 Task: Block off time for holistic content creation, ensuring that every piece is meticulously crafted, aligned with the brand's voice, and optimized for social media scheduling from 10 AM to 1 PM on September 20th.
Action: Mouse moved to (331, 378)
Screenshot: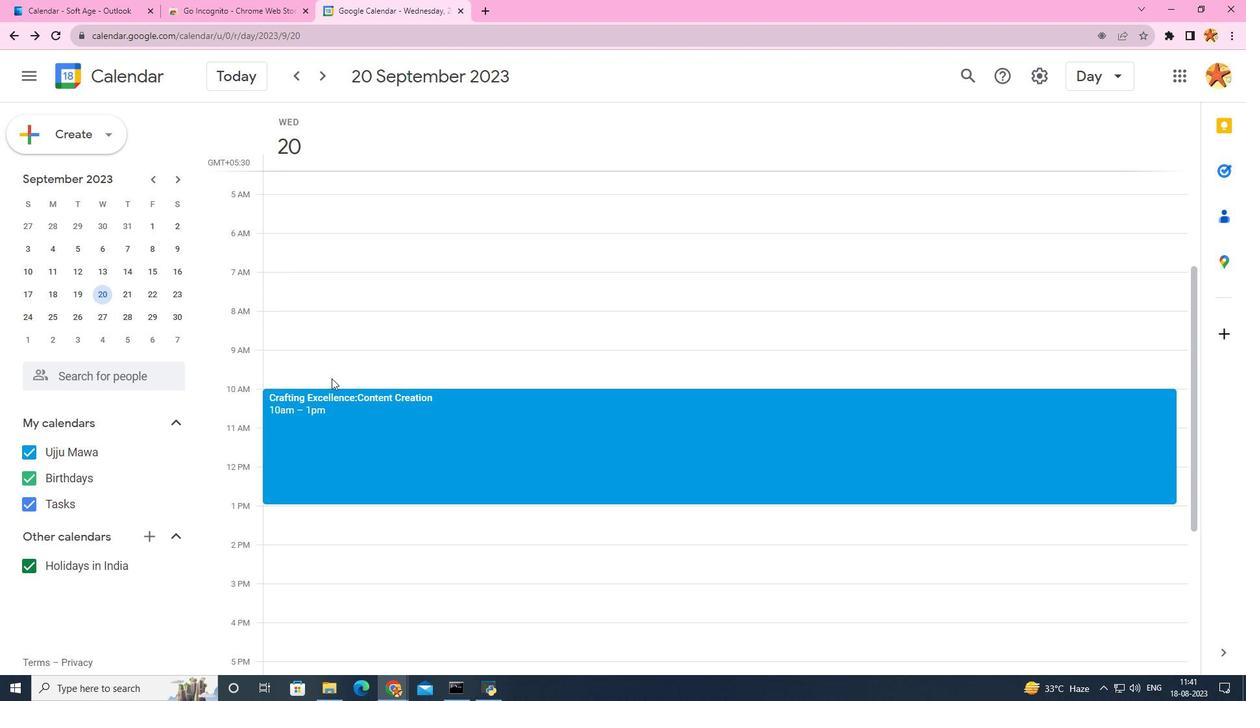 
Action: Mouse pressed left at (331, 378)
Screenshot: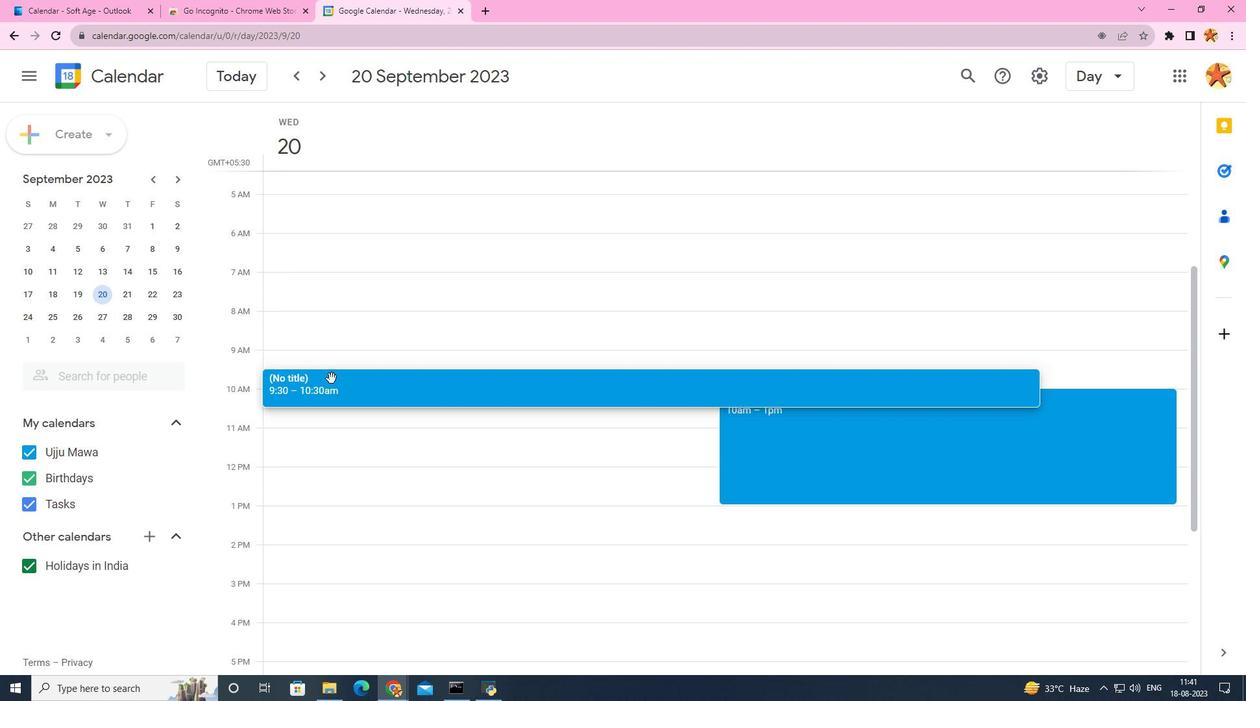 
Action: Mouse moved to (690, 210)
Screenshot: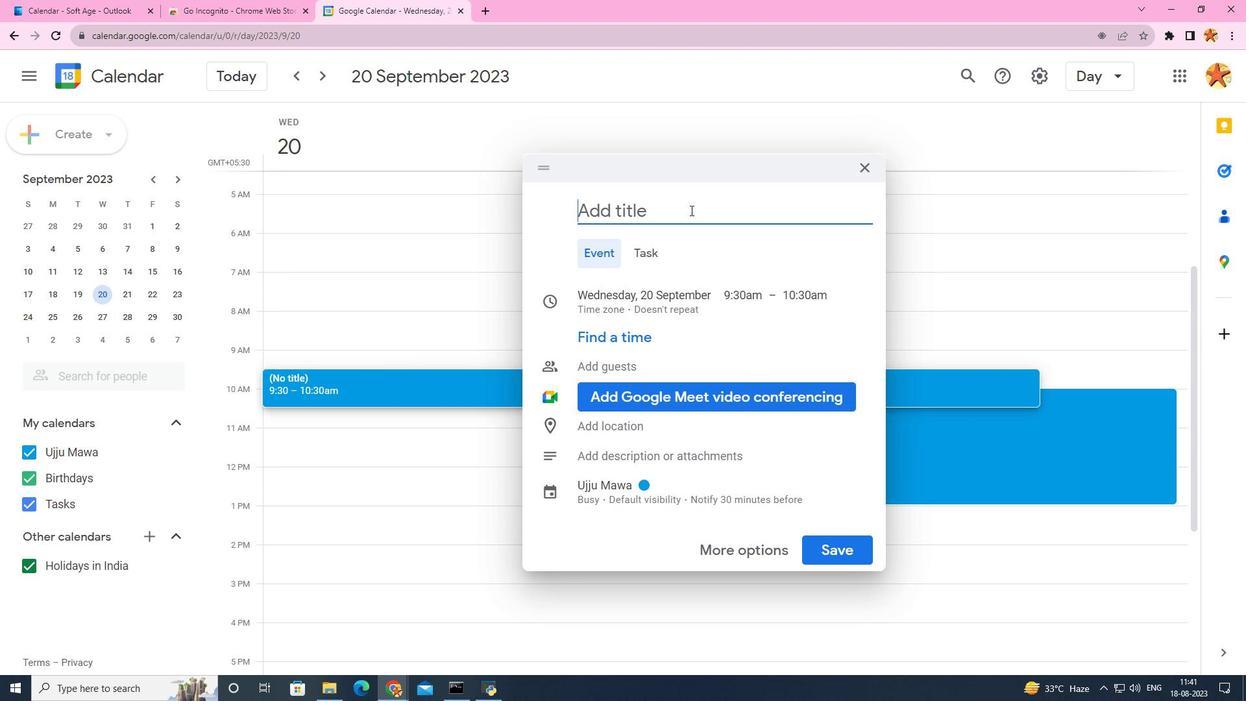 
Action: Key pressed <Key.caps_lock>C<Key.caps_lock>ontent<Key.space><Key.caps_lock>C<Key.caps_lock><Key.caps_lock>R<Key.backspace><Key.caps_lock>reation
Screenshot: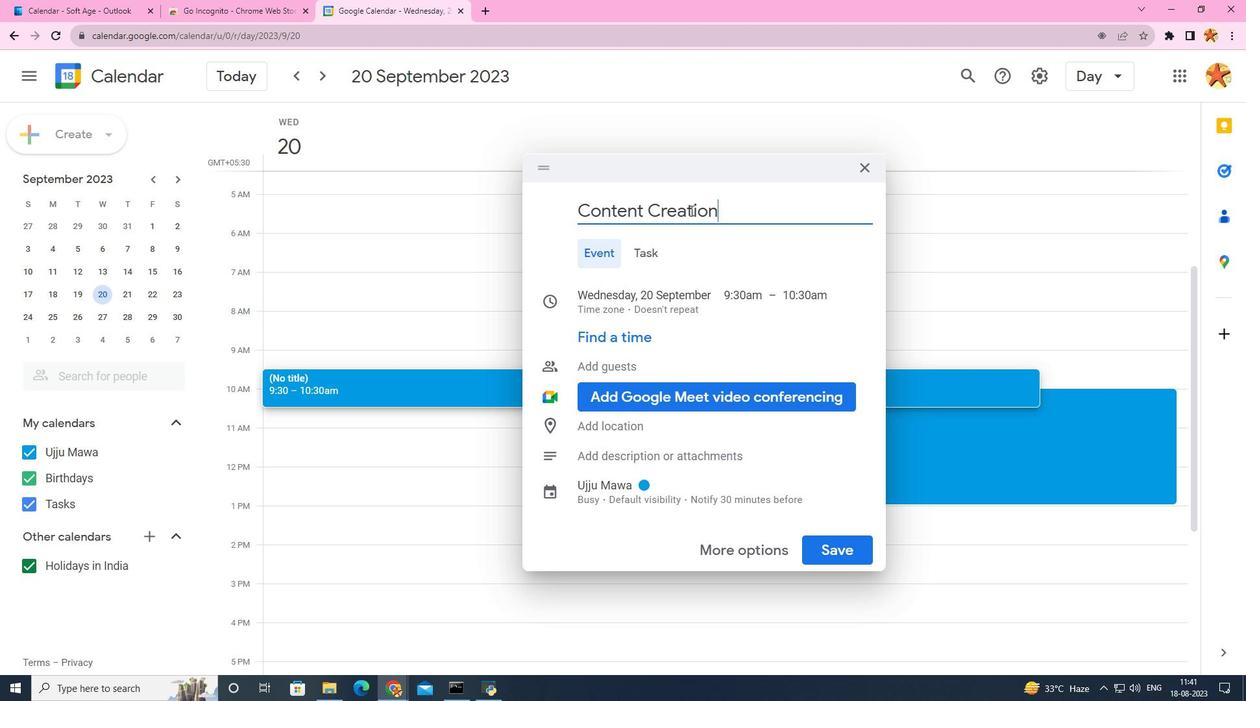 
Action: Mouse moved to (607, 453)
Screenshot: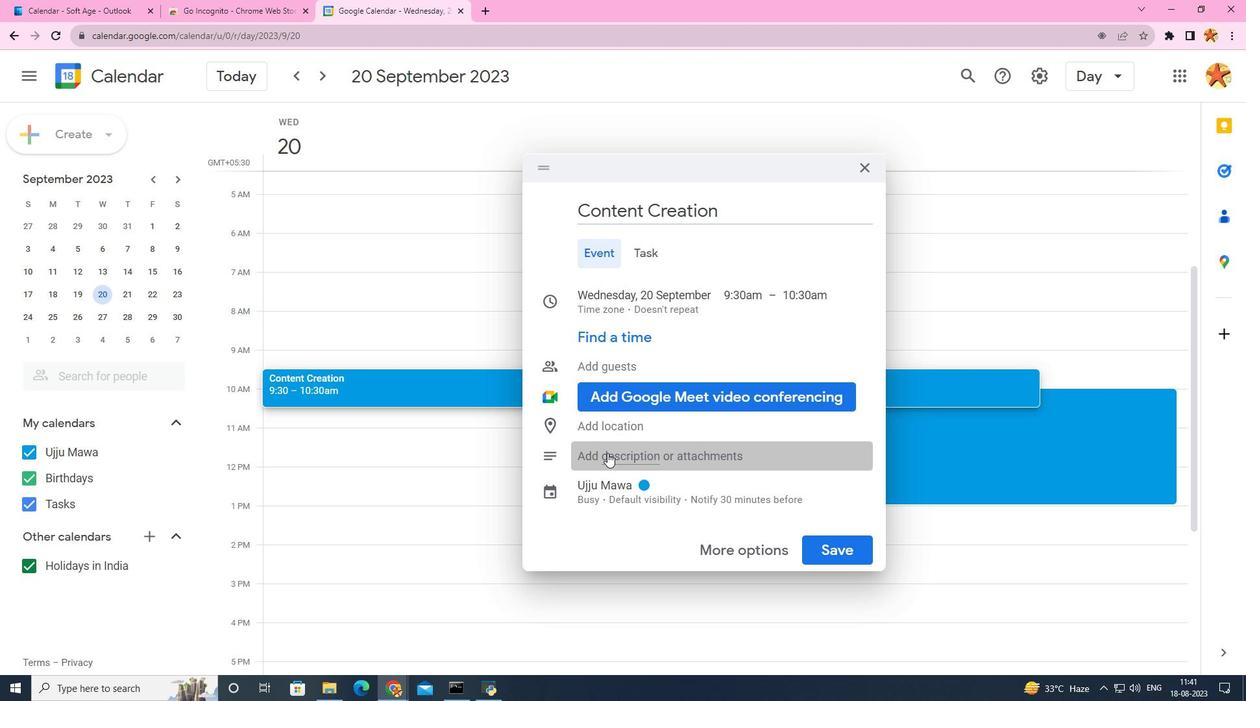 
Action: Mouse pressed left at (607, 453)
Screenshot: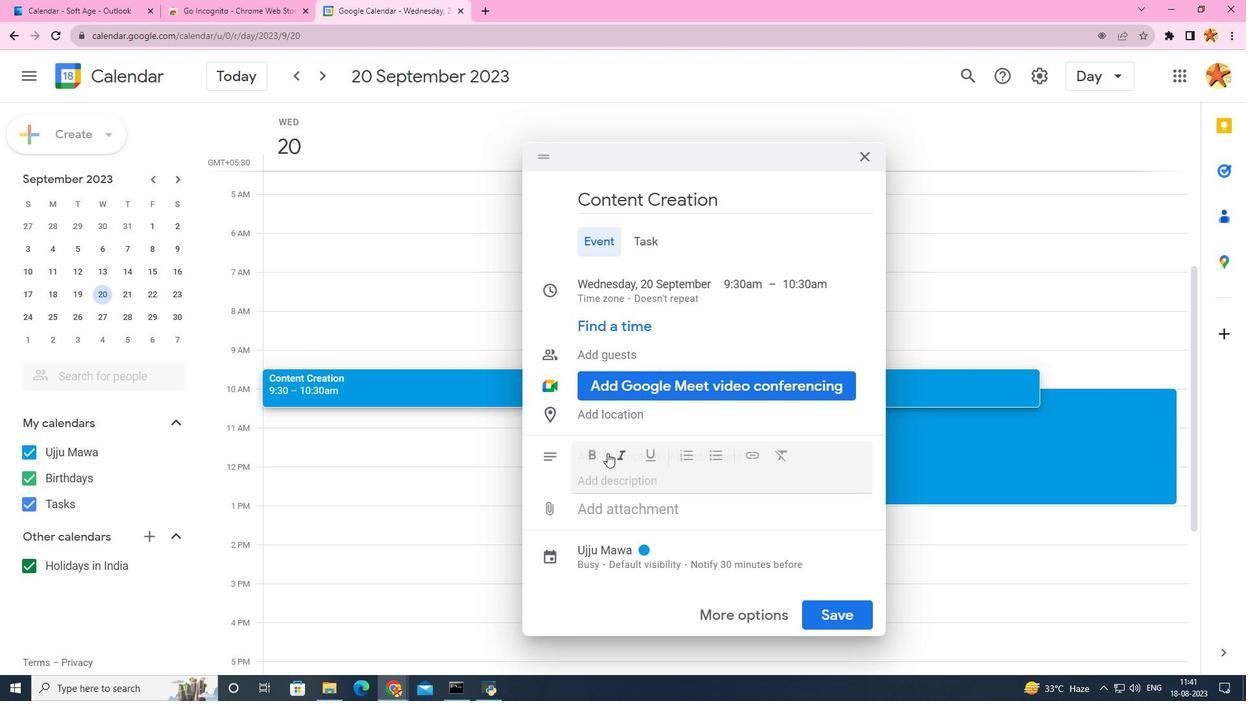 
Action: Key pressed <Key.caps_lock>H<Key.caps_lock>olistic<Key.space>content<Key.space>creation<Key.space>,ensuring<Key.space>that<Key.space>every<Key.space>pe<Key.backspace>iecee]=<Key.backspace><Key.backspace><Key.backspace><Key.space>is<Key.space>meticulously<Key.space>crf<Key.backspace>afted<Key.space>,aligned<Key.space>with<Key.space>the<Key.space>brands<Key.space><Key.space><Key.backspace>=<Key.backspace><Key.backspace><Key.backspace><Key.backspace><Key.backspace><Key.backspace><Key.backspace><Key.backspace>voi<Key.backspace>ice<Key.space>of<Key.space>the<Key.space>brand<Key.space>,<Key.space>abn
Screenshot: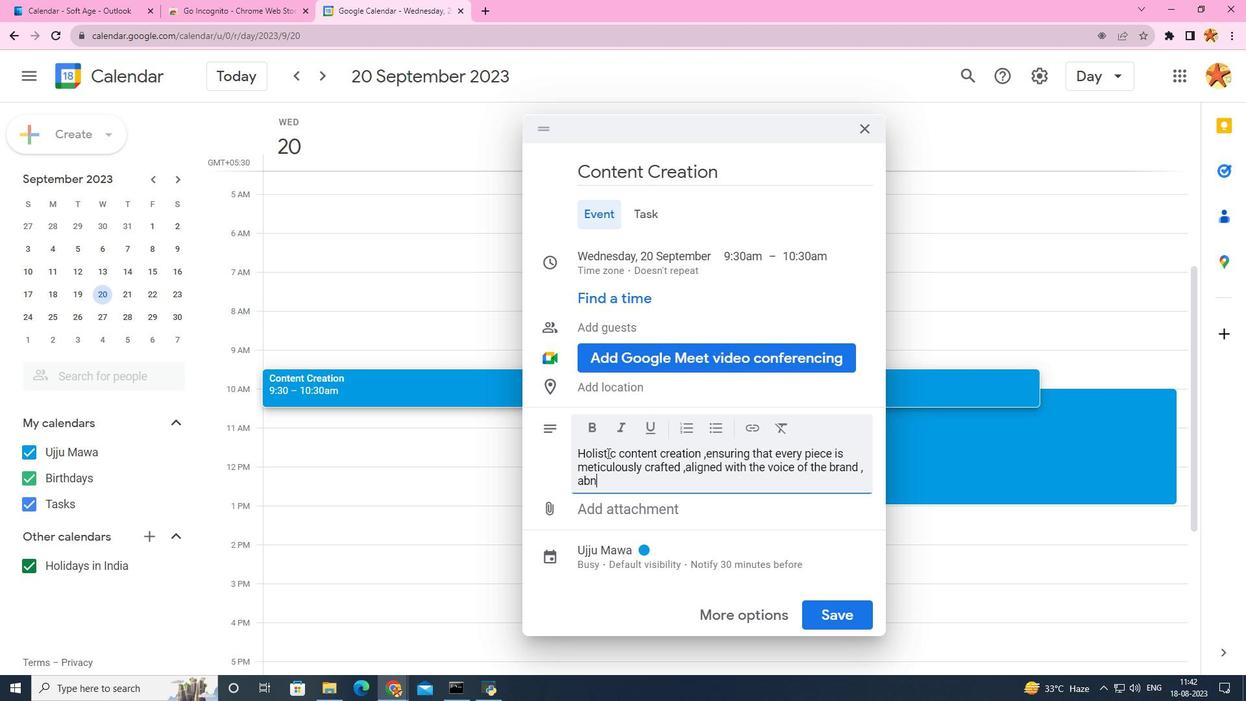 
Action: Mouse moved to (634, 223)
Screenshot: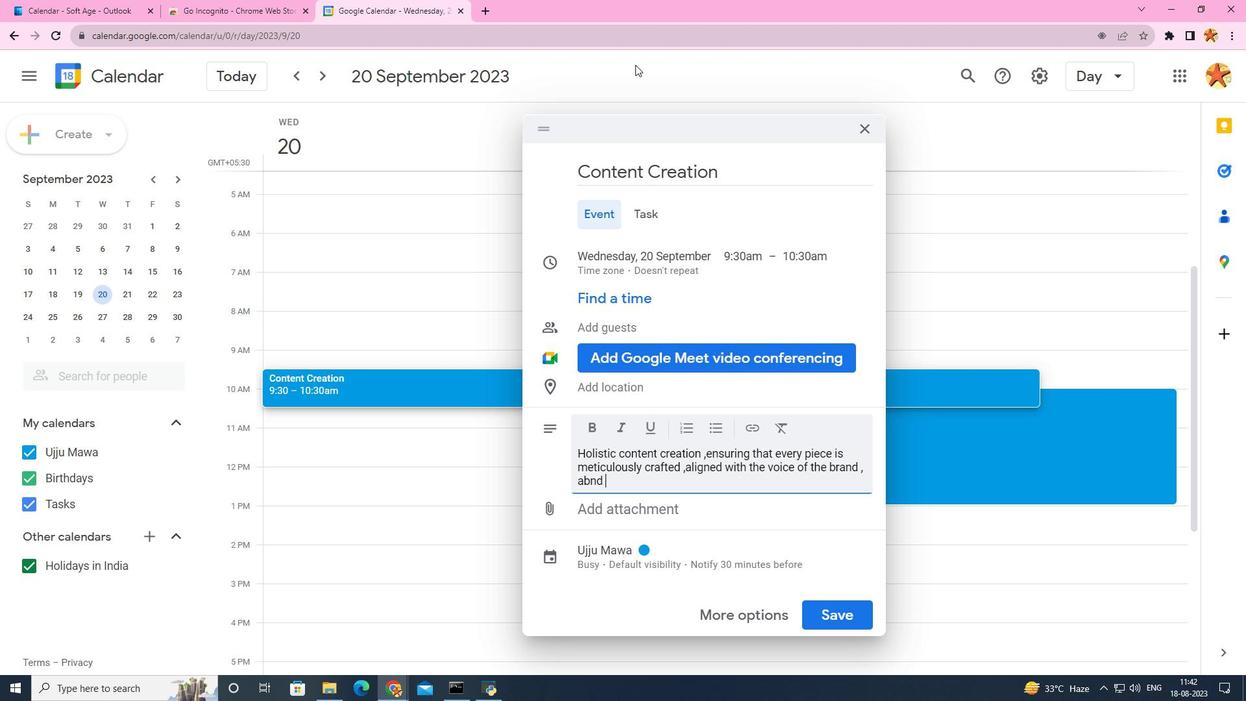 
Action: Key pressed d
Screenshot: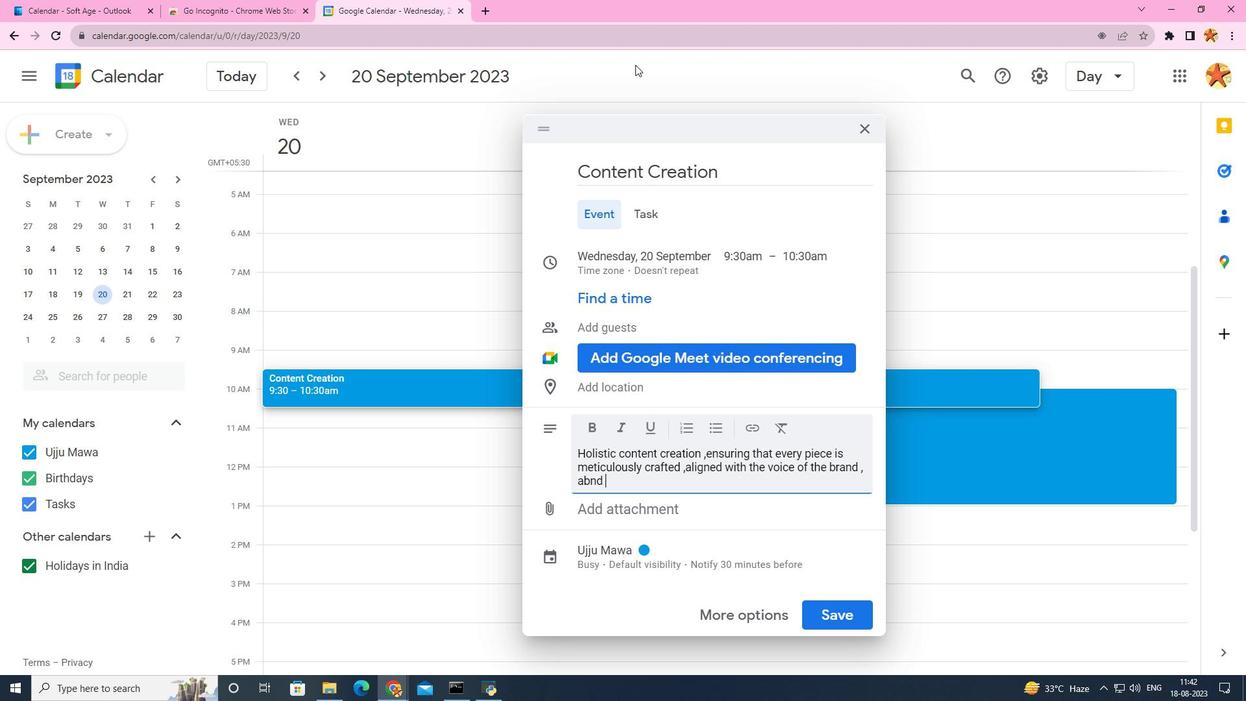 
Action: Mouse moved to (635, 64)
Screenshot: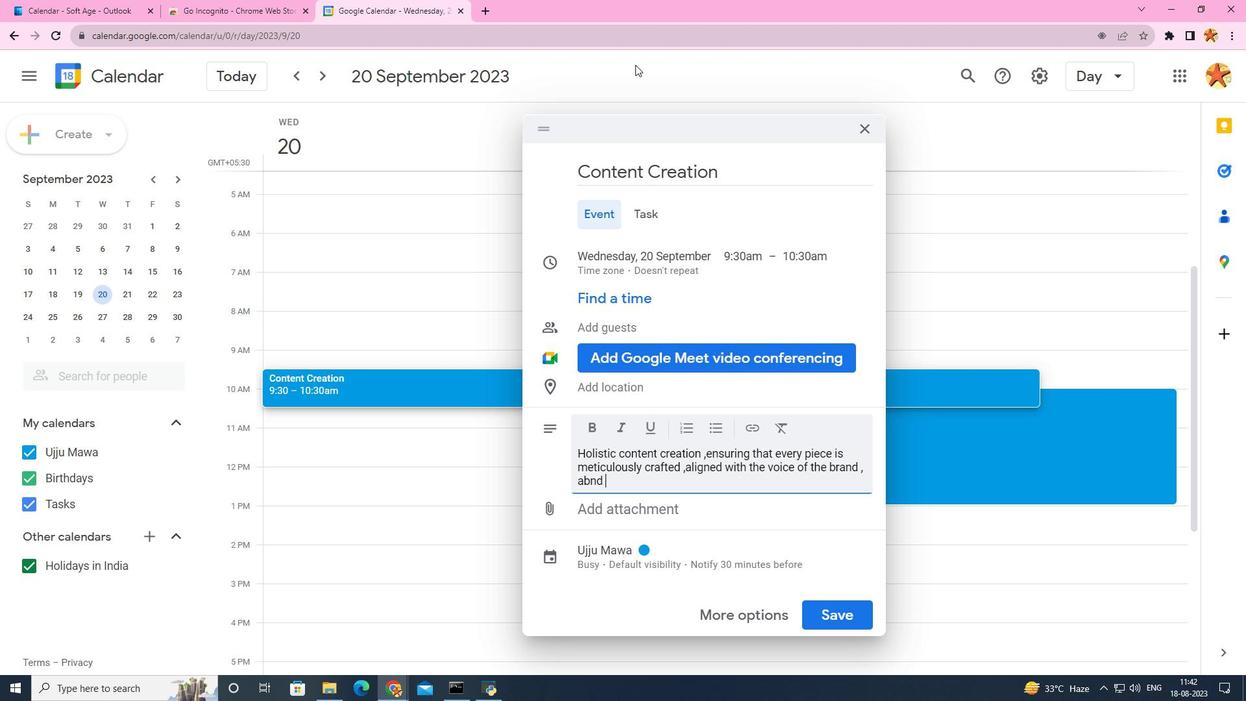 
Action: Key pressed <Key.space><Key.backspace>=<Key.backspace><Key.backspace><Key.backspace><Key.backspace>m<Key.backspace>nd<Key.space>optimized<Key.space>for<Key.space>scial<Key.space>media<Key.space>scheduling.
Screenshot: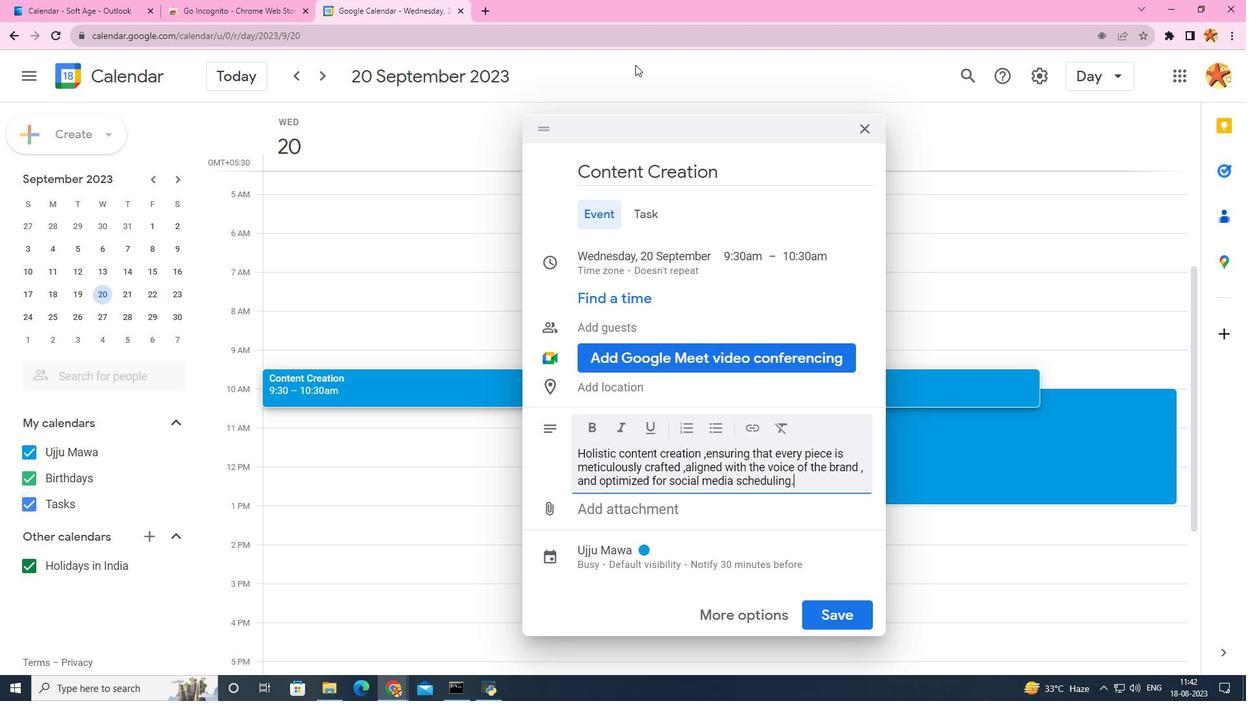 
Action: Mouse moved to (732, 249)
Screenshot: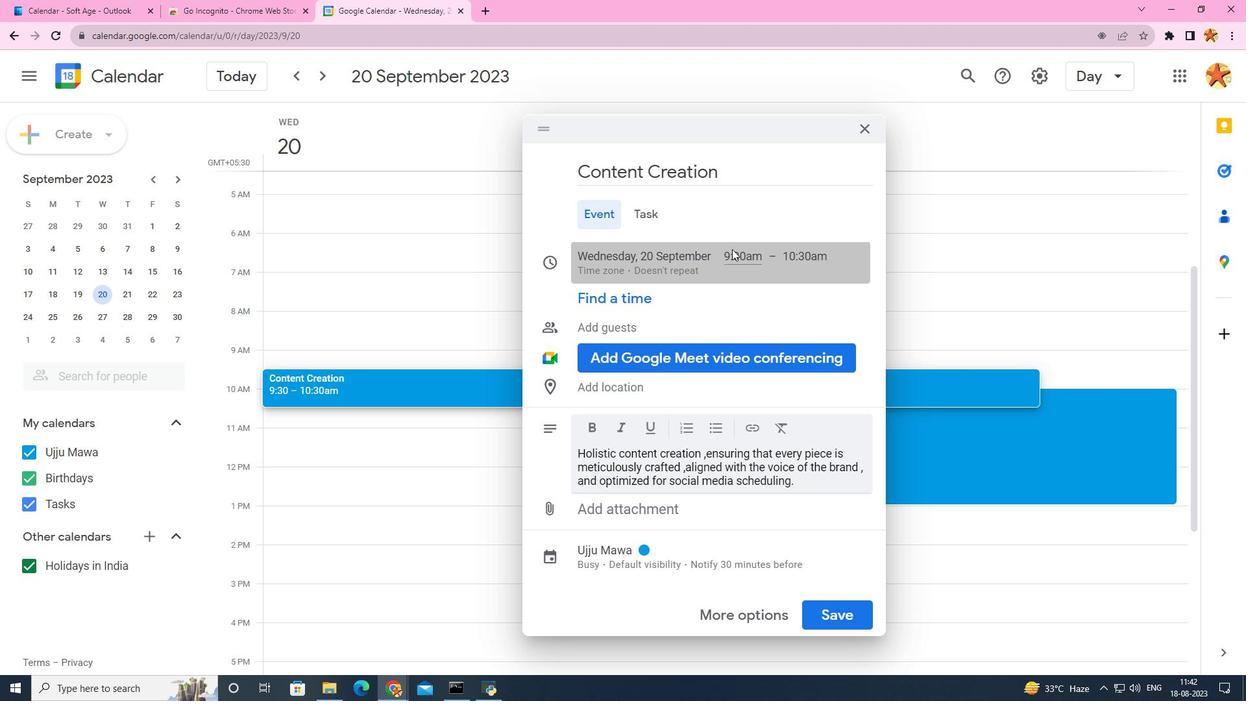 
Action: Mouse pressed left at (732, 249)
Screenshot: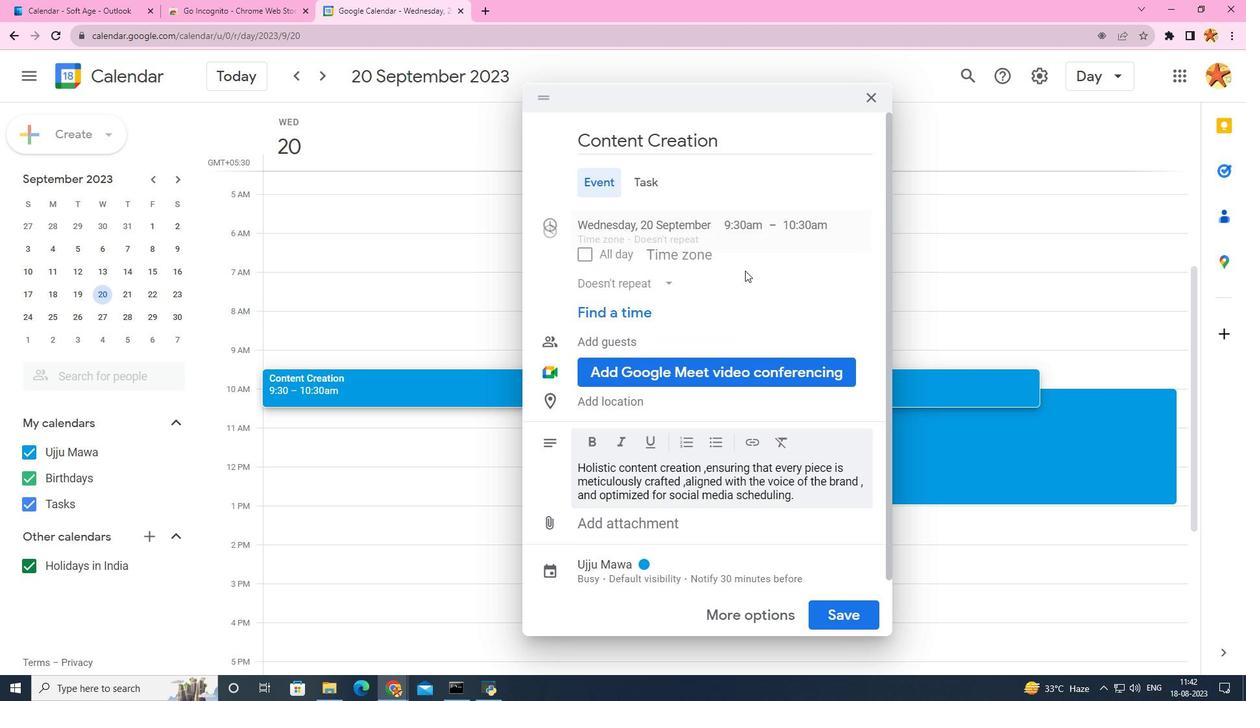 
Action: Mouse moved to (743, 386)
Screenshot: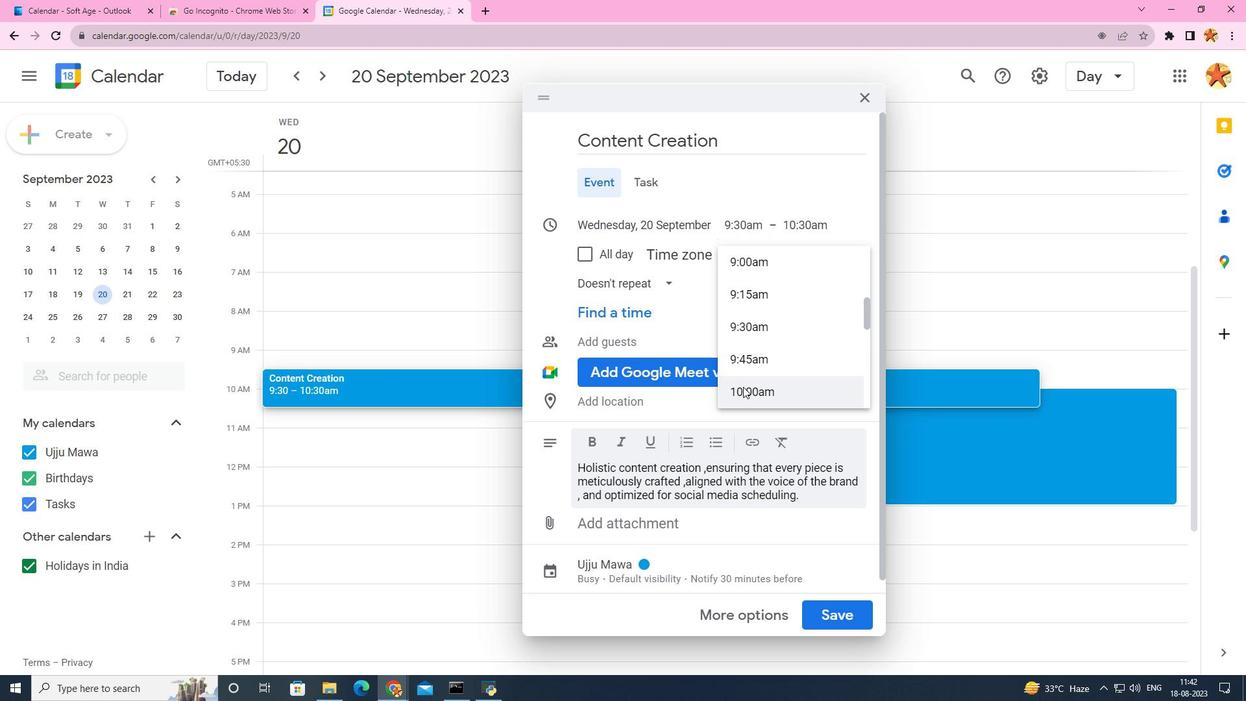
Action: Mouse pressed left at (743, 386)
Screenshot: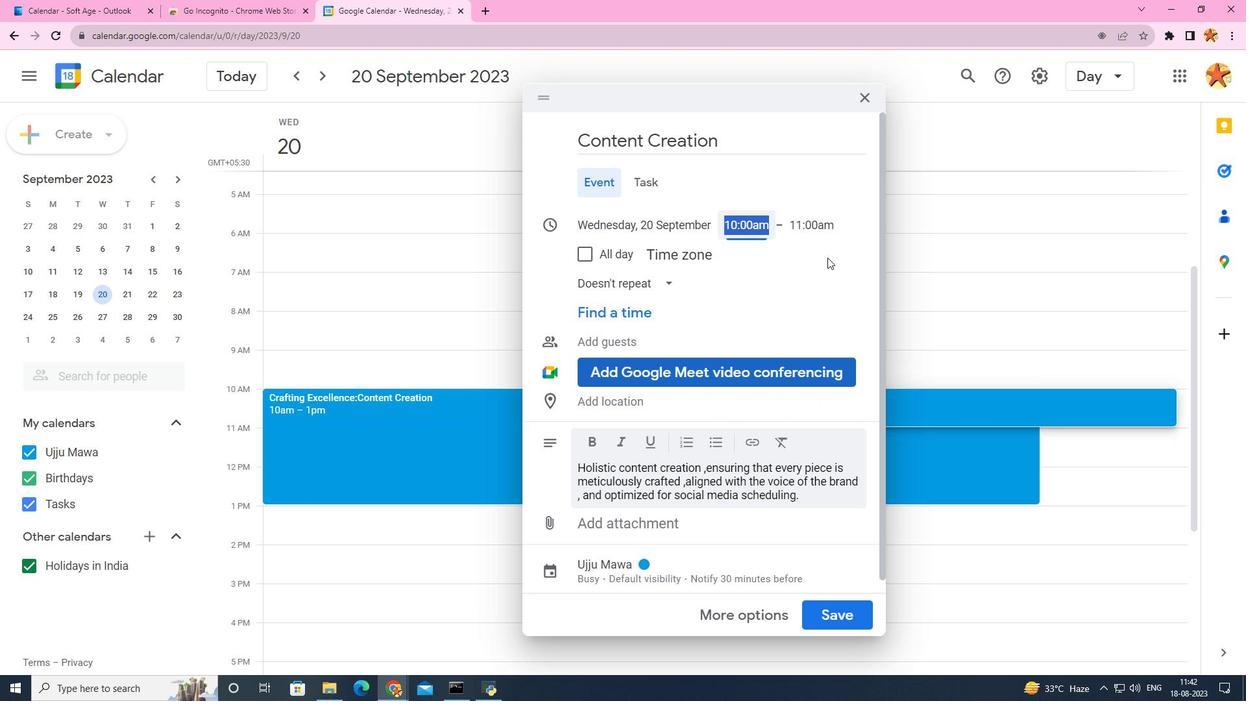 
Action: Mouse moved to (808, 214)
Screenshot: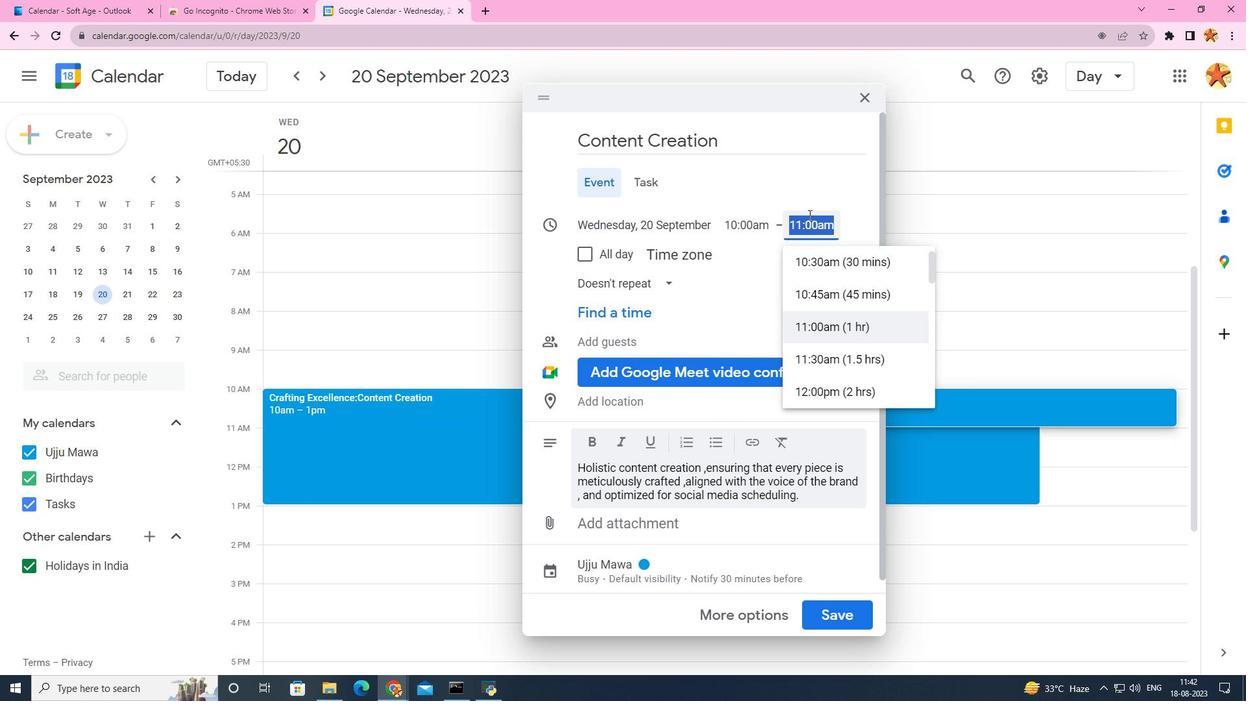 
Action: Mouse pressed left at (808, 214)
Screenshot: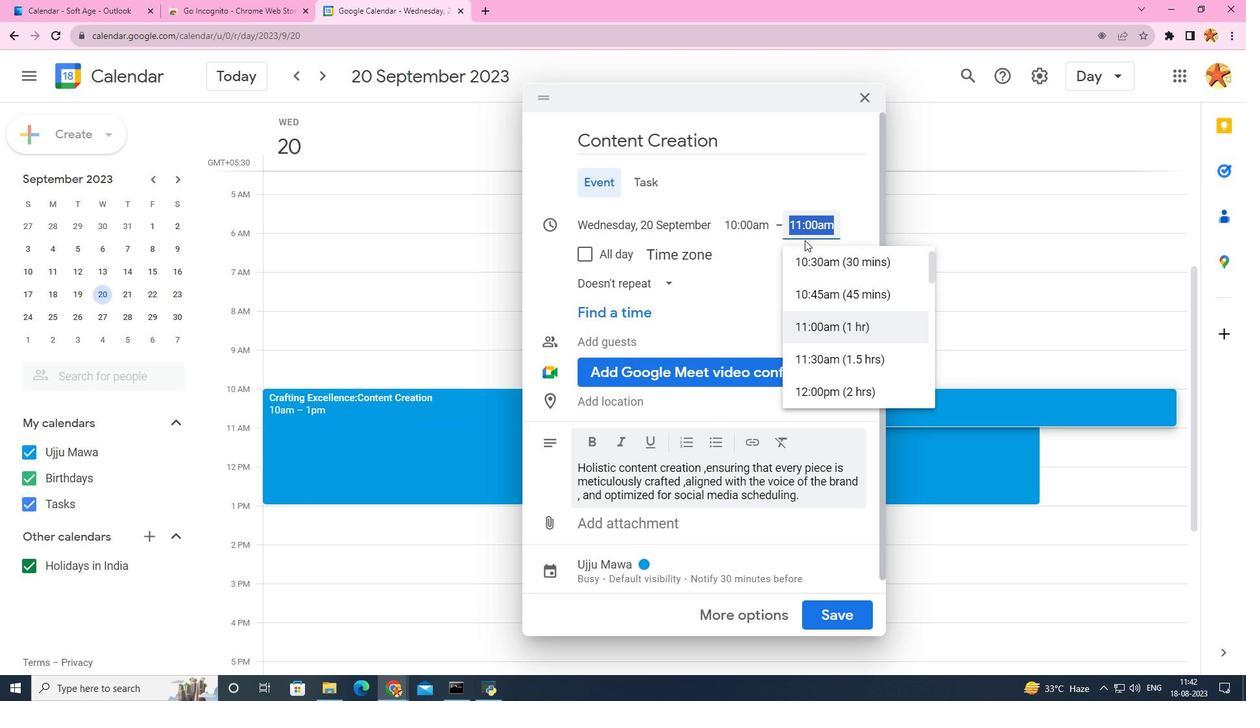 
Action: Mouse moved to (811, 366)
Screenshot: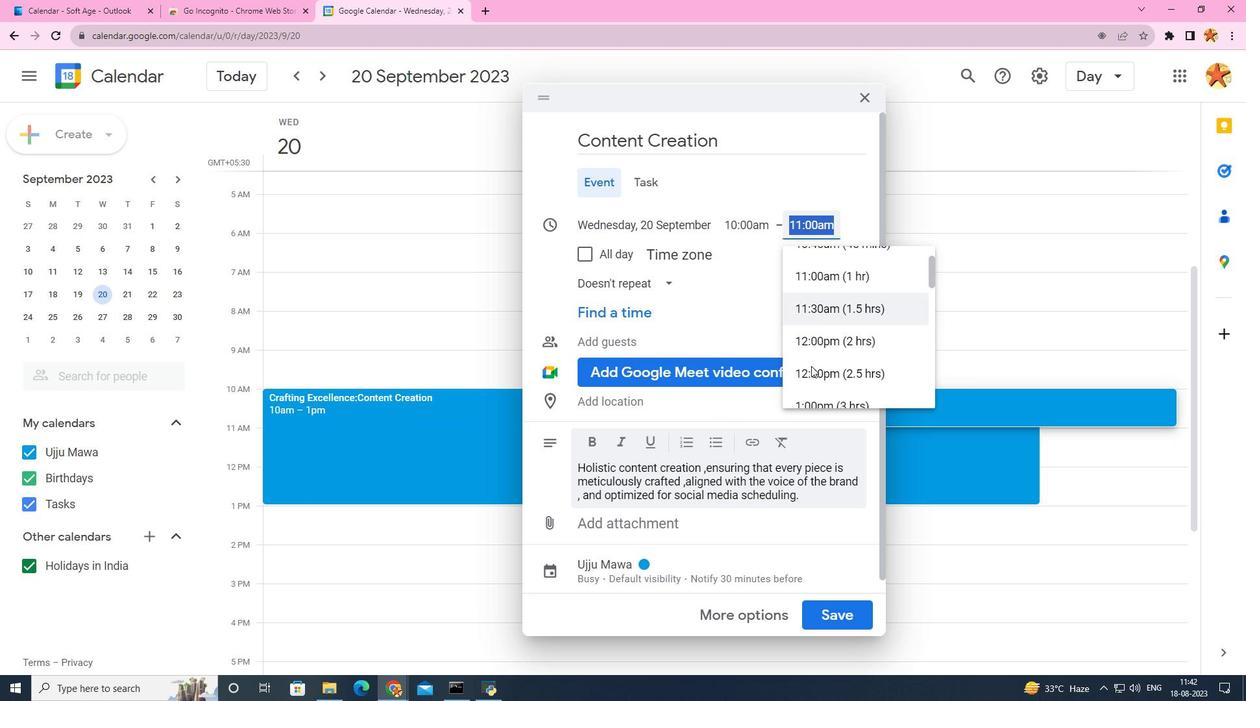 
Action: Mouse scrolled (811, 365) with delta (0, 0)
Screenshot: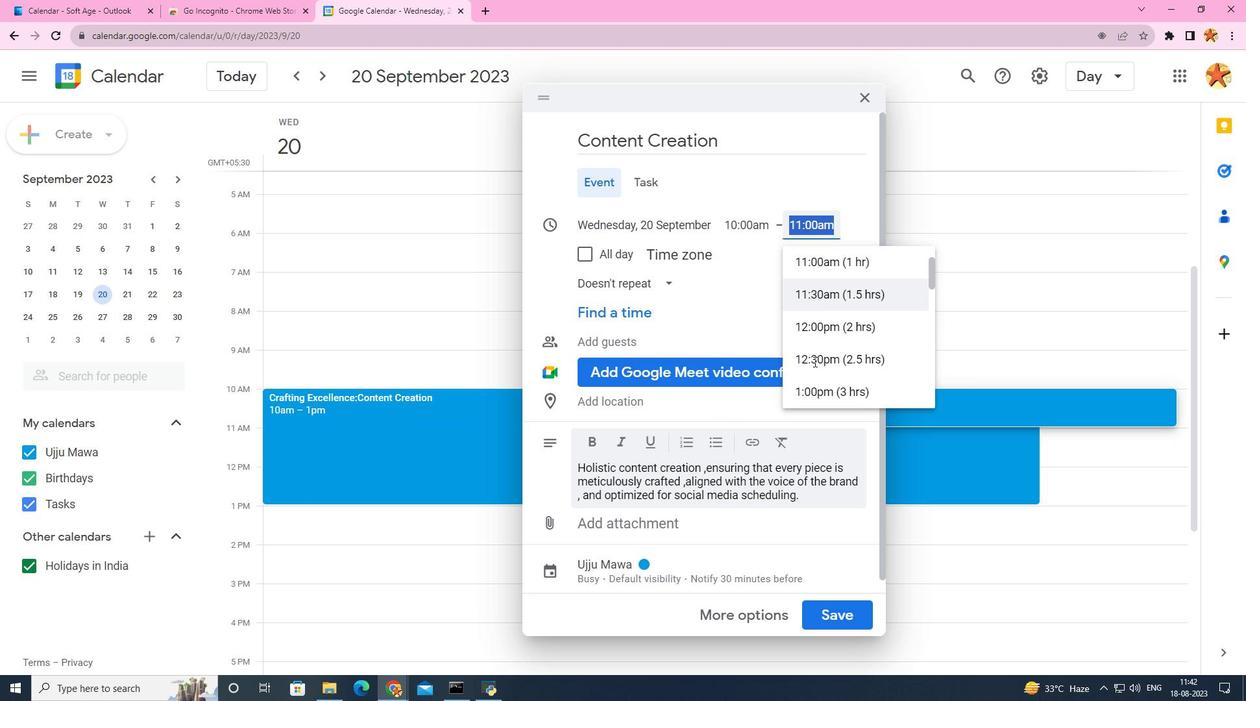 
Action: Mouse moved to (814, 360)
Screenshot: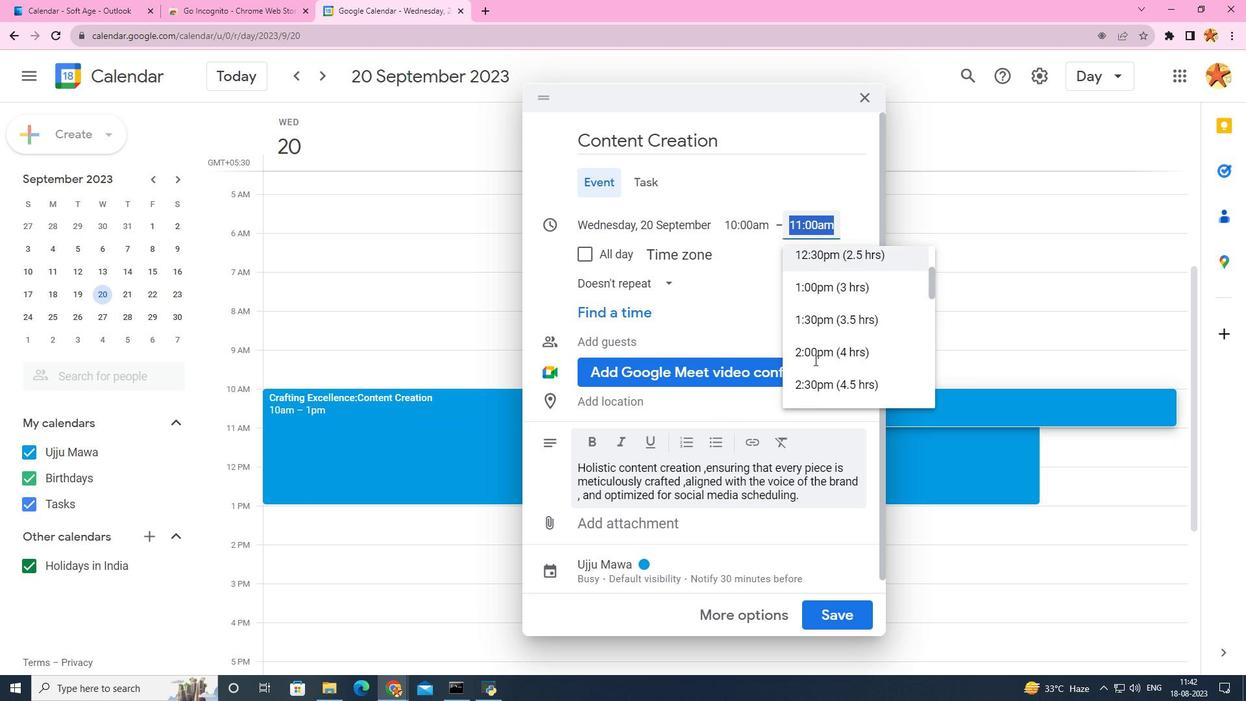 
Action: Mouse scrolled (814, 359) with delta (0, 0)
Screenshot: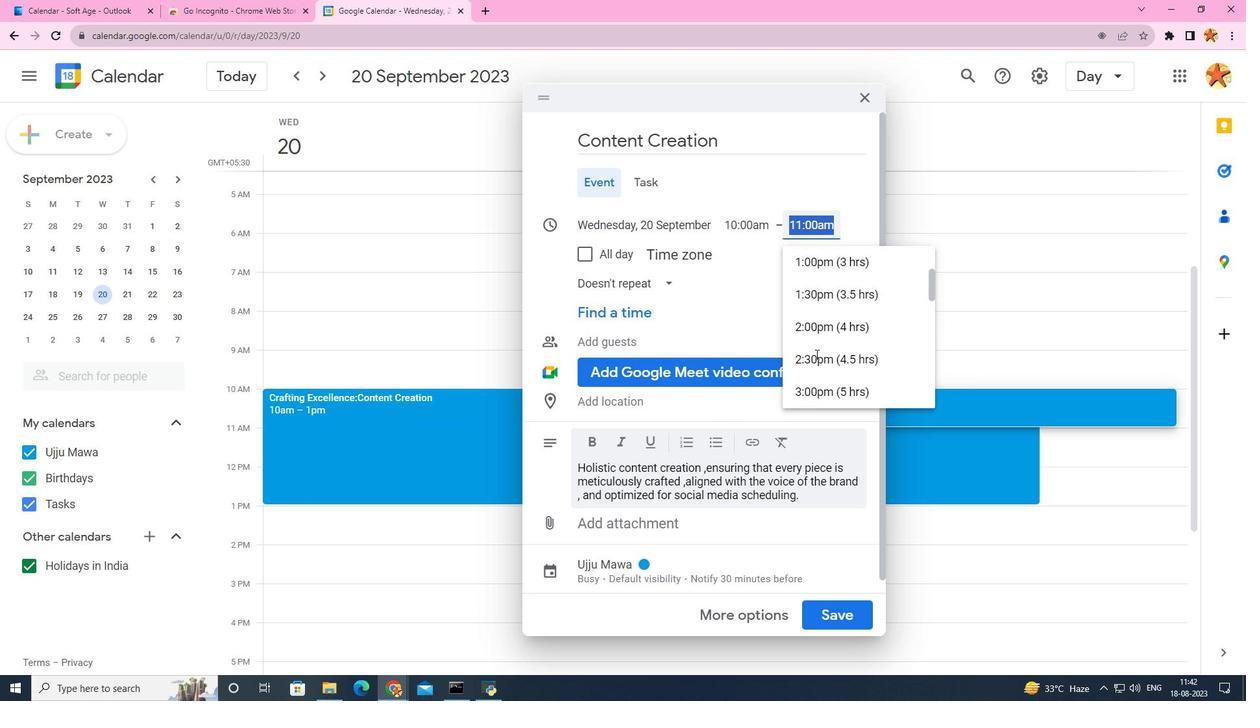 
Action: Mouse scrolled (814, 359) with delta (0, 0)
Screenshot: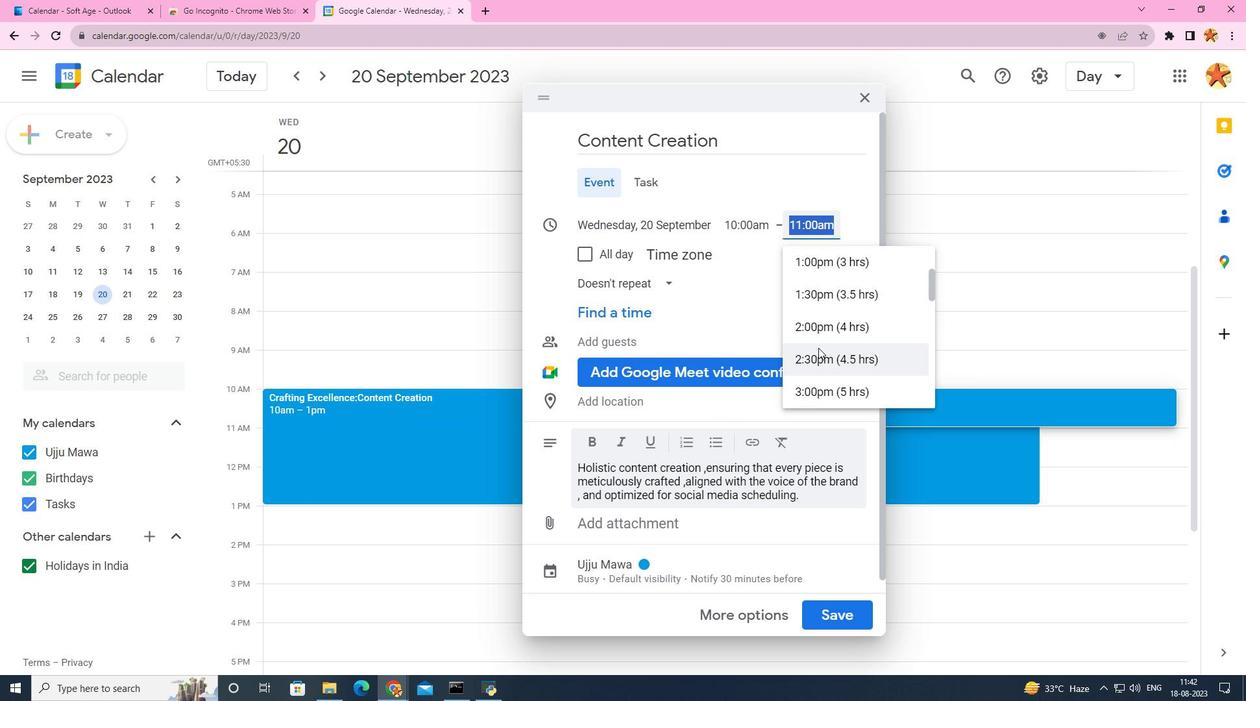 
Action: Mouse moved to (851, 275)
Screenshot: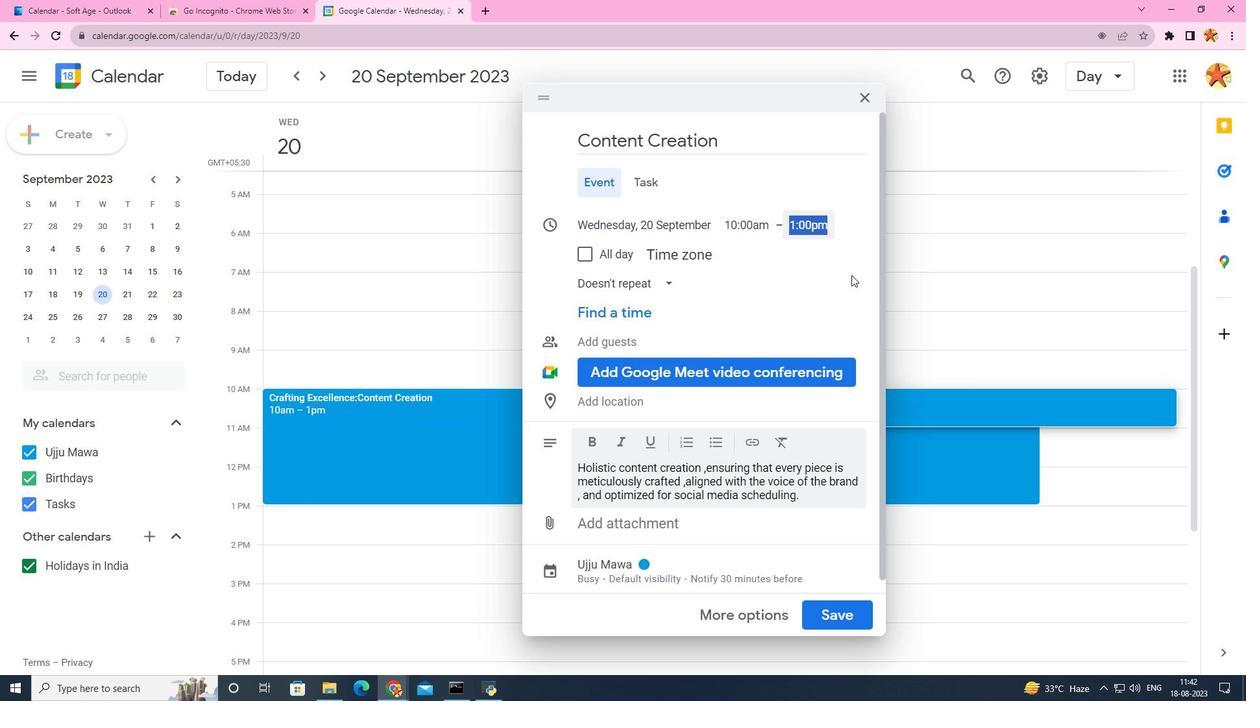 
Action: Mouse pressed left at (851, 275)
Screenshot: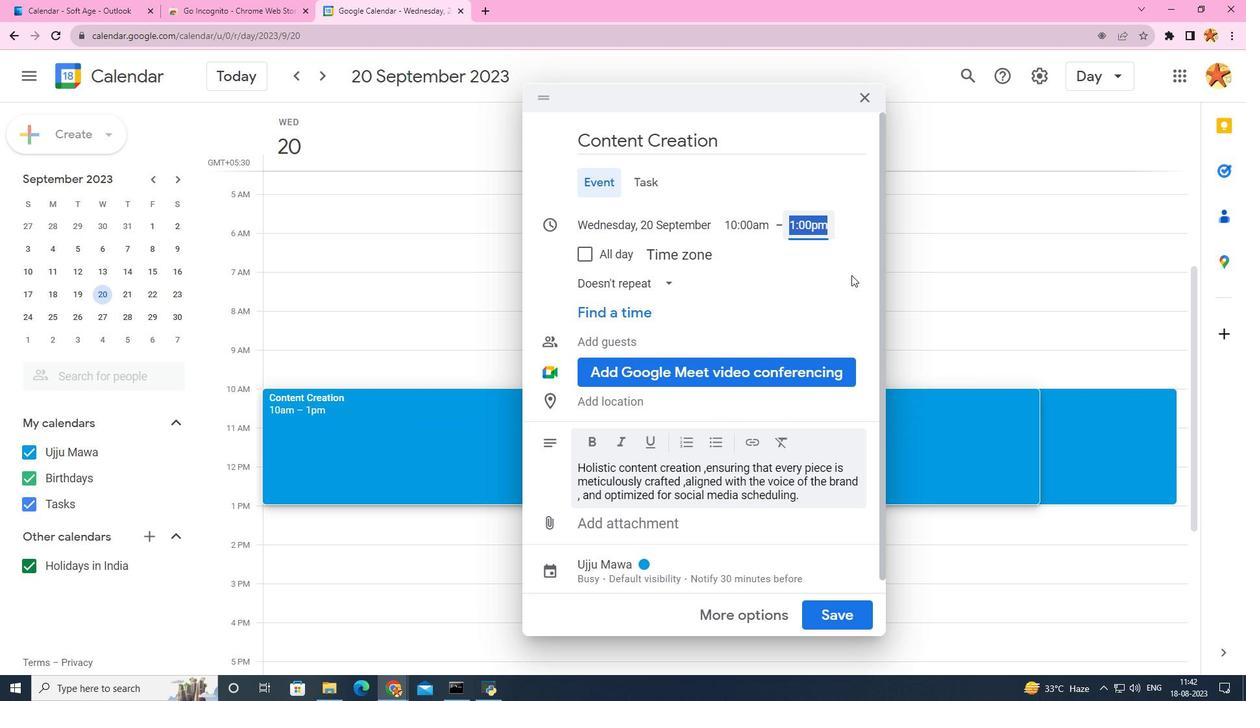 
Action: Mouse moved to (580, 494)
Screenshot: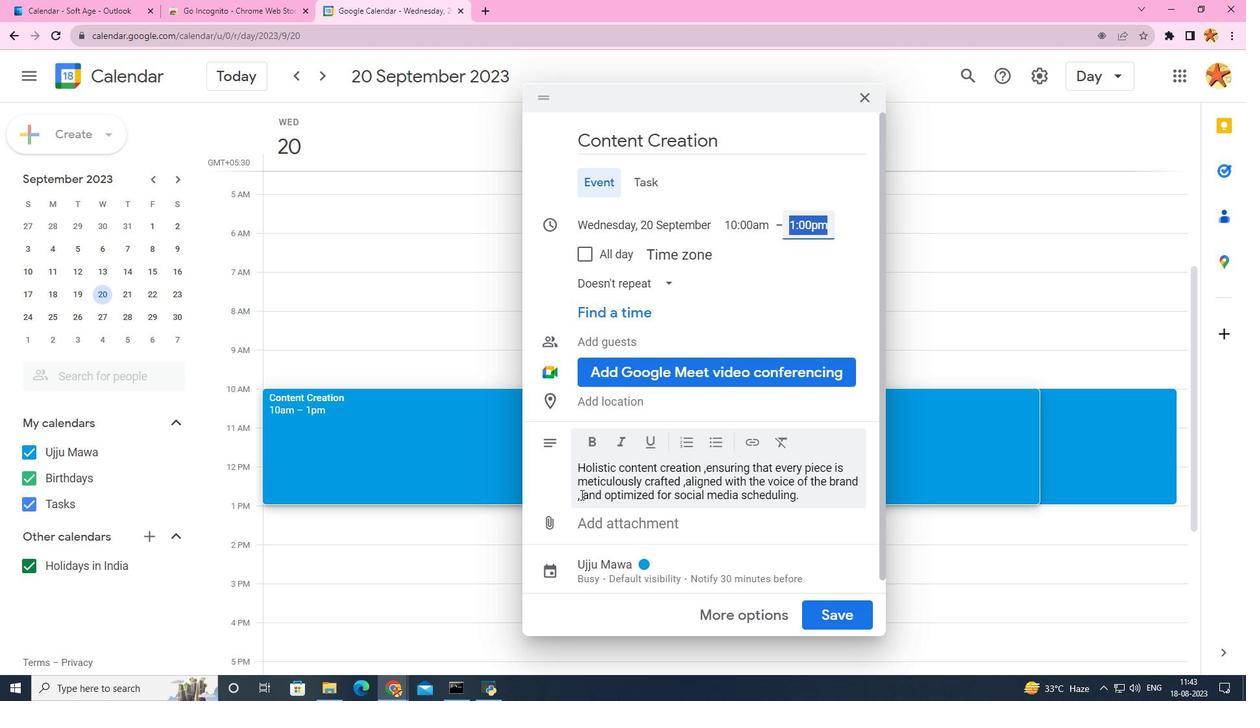 
Action: Mouse pressed left at (580, 494)
Screenshot: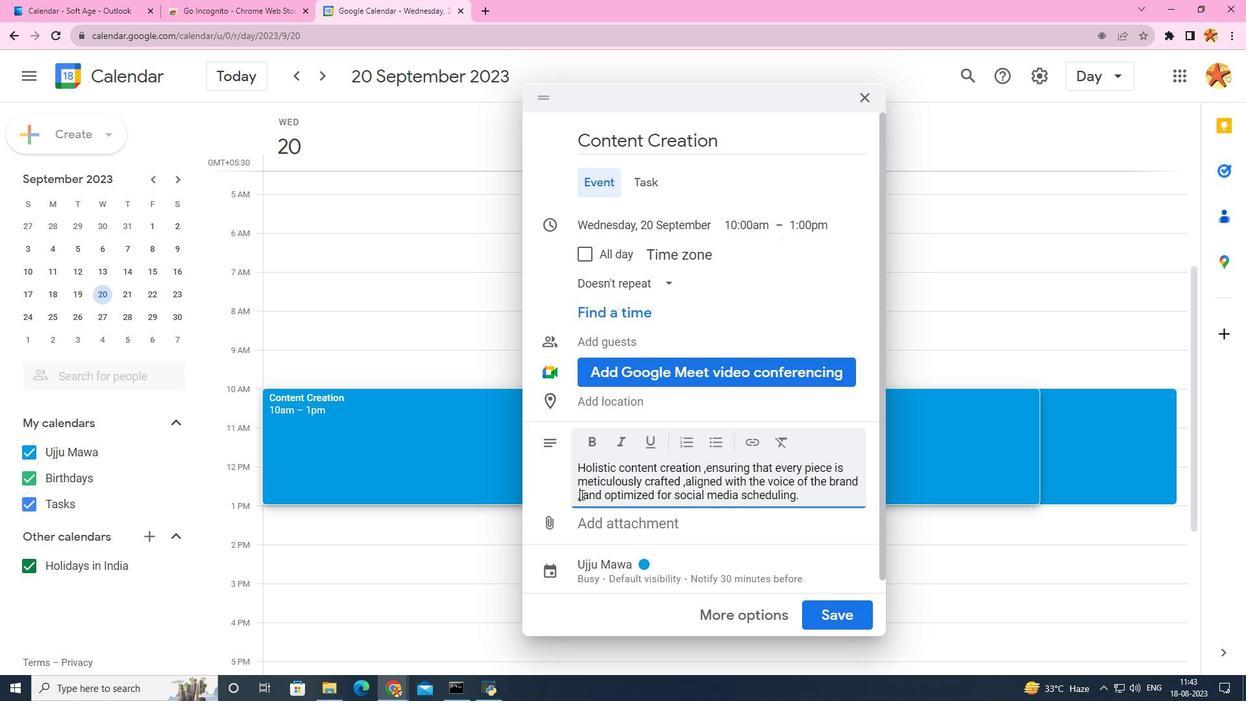 
Action: Mouse moved to (578, 495)
Screenshot: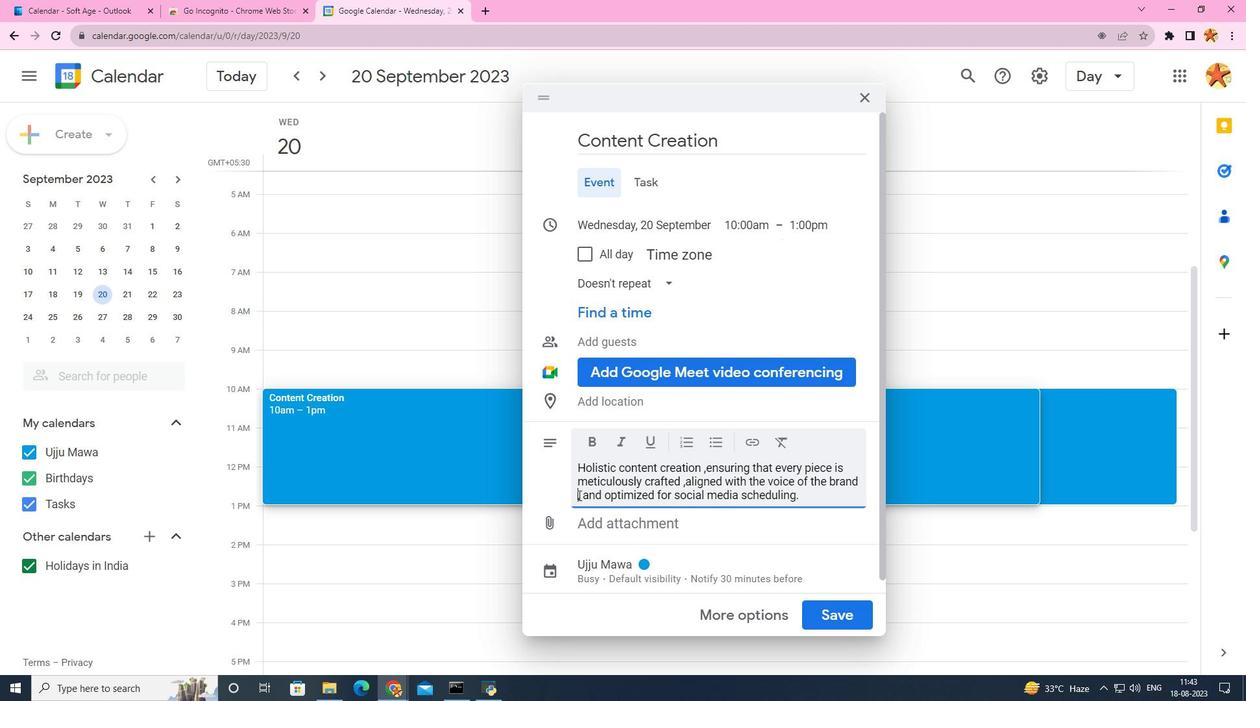 
Action: Mouse pressed left at (578, 495)
Screenshot: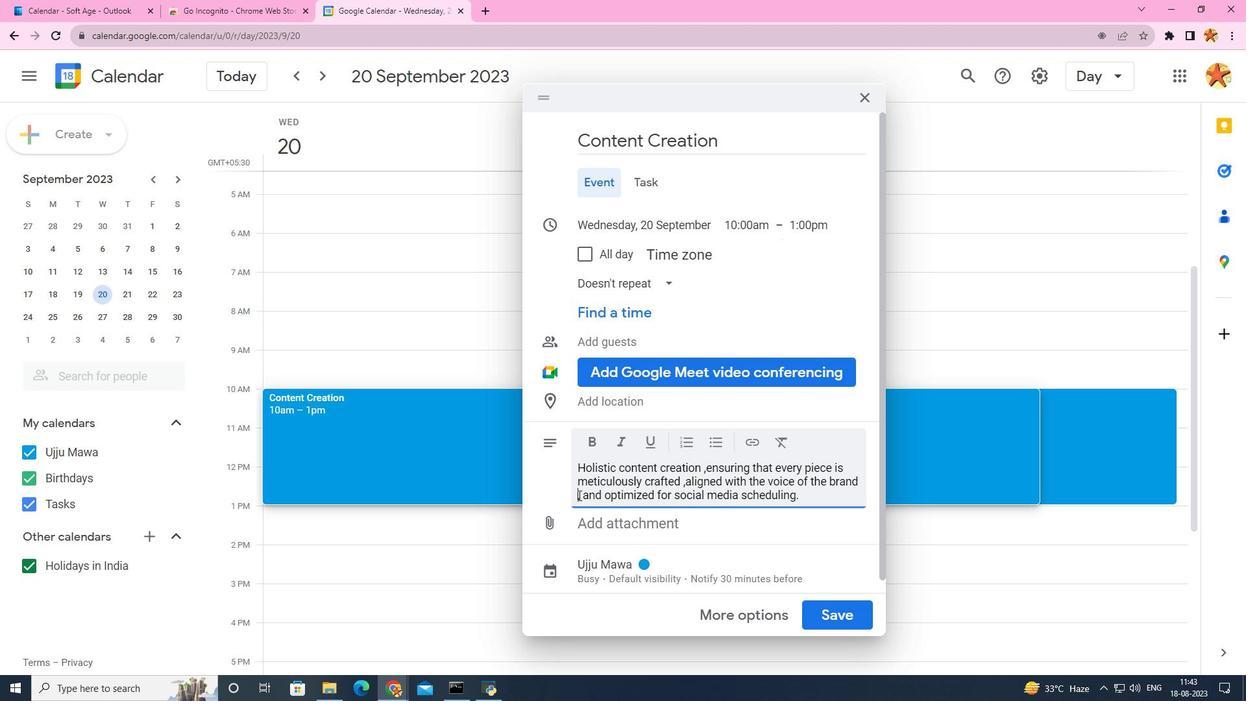 
Action: Key pressed <Key.backspace>
Screenshot: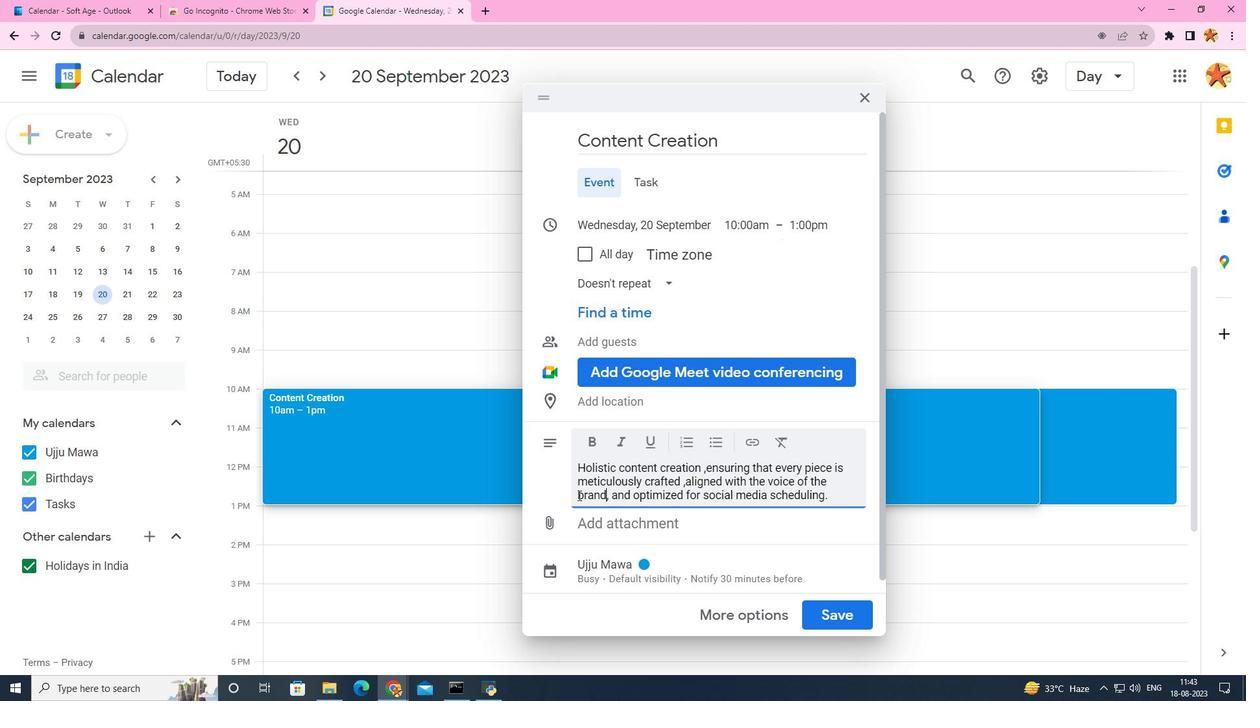 
Action: Mouse moved to (804, 575)
Screenshot: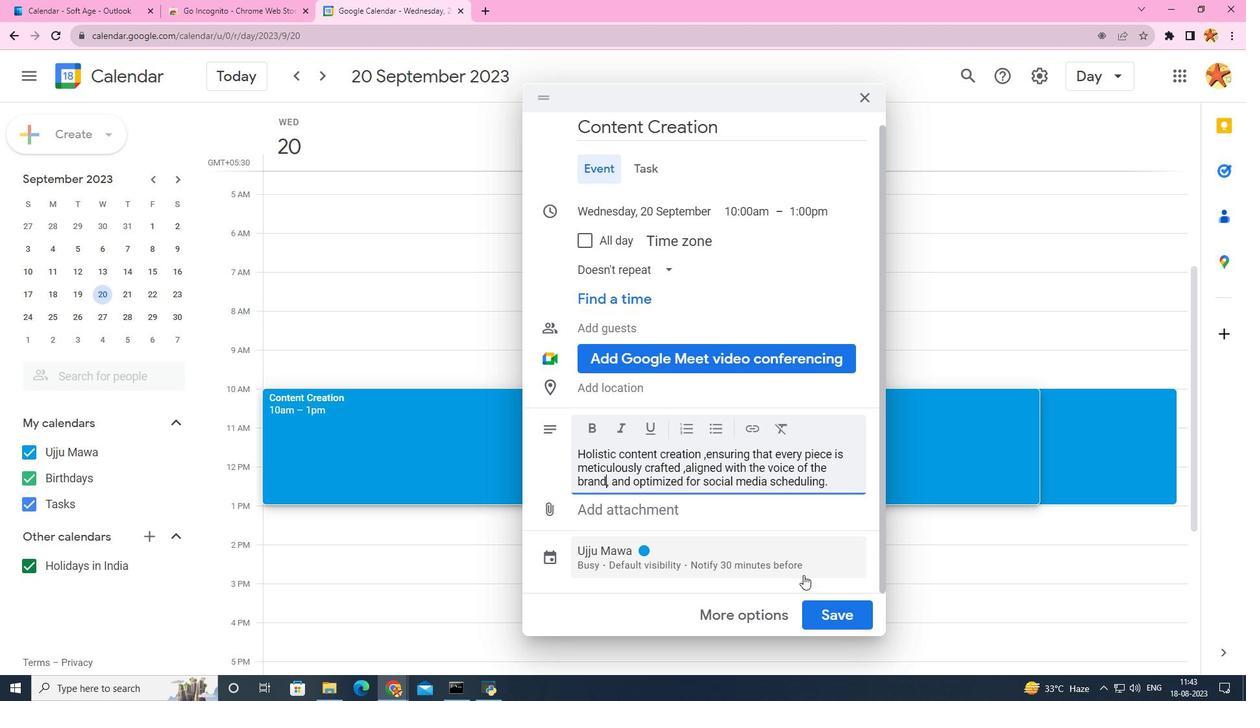 
Action: Mouse scrolled (804, 575) with delta (0, 0)
Screenshot: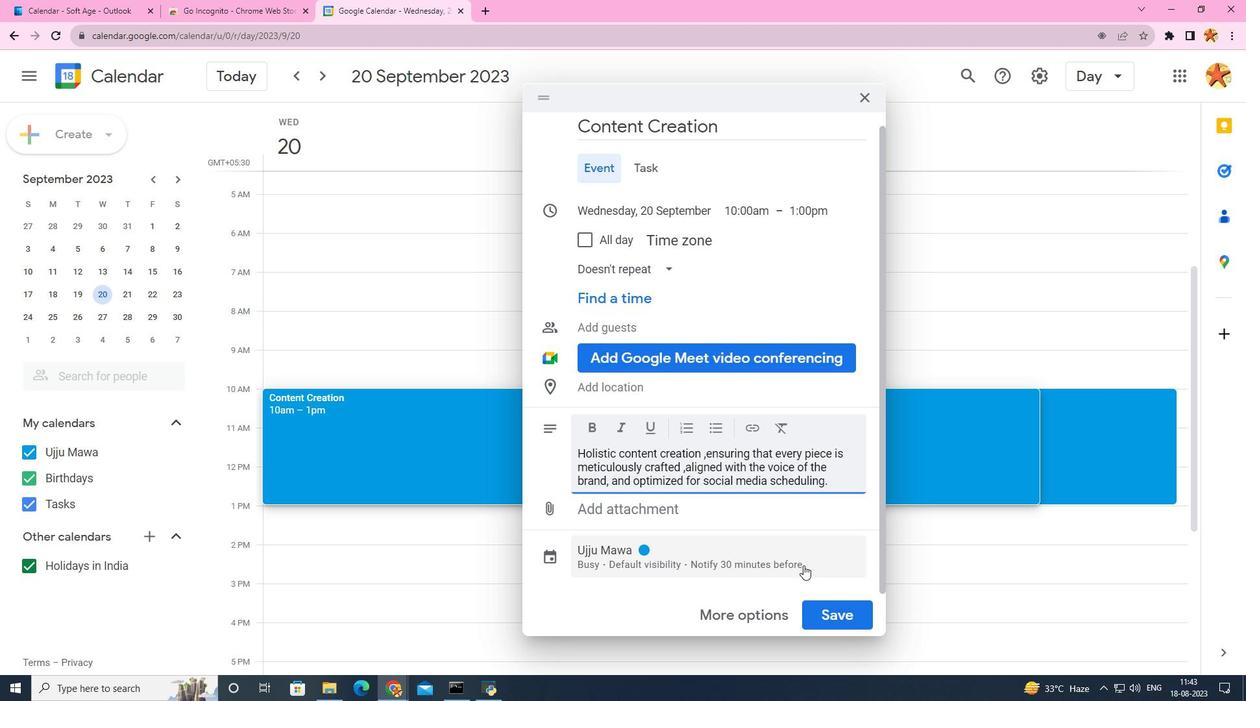 
Action: Mouse scrolled (804, 575) with delta (0, 0)
Screenshot: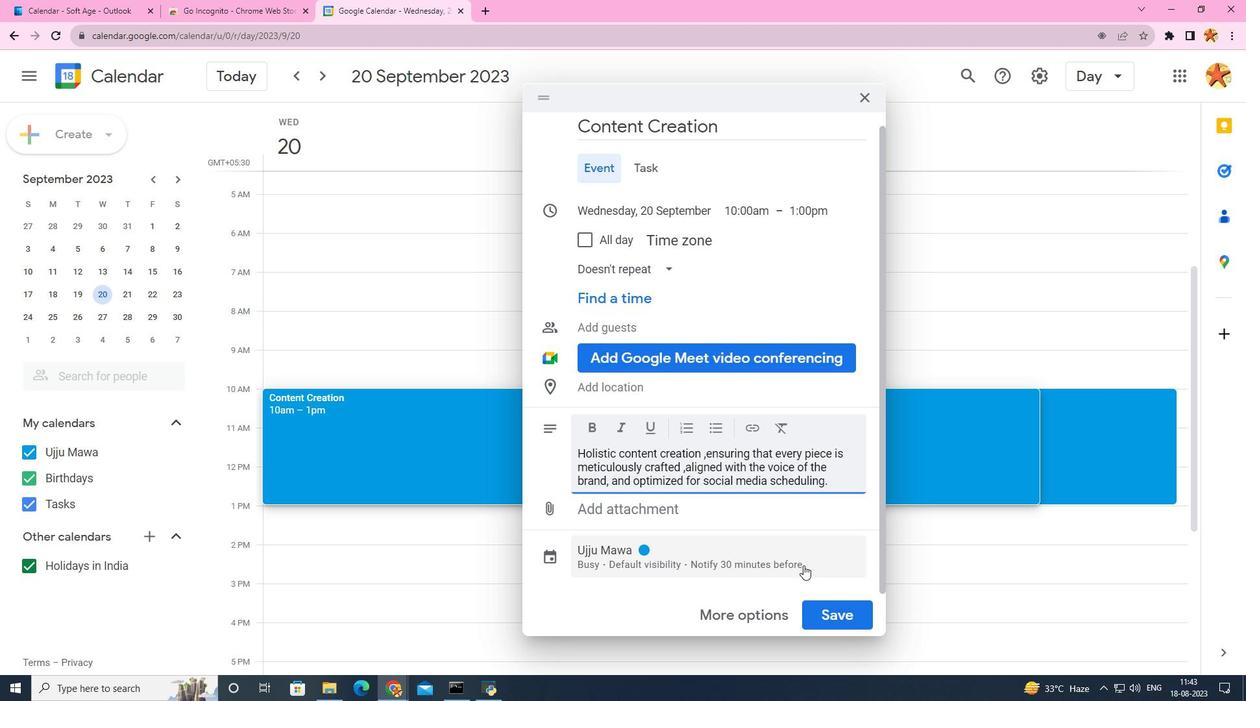 
Action: Mouse moved to (804, 564)
Screenshot: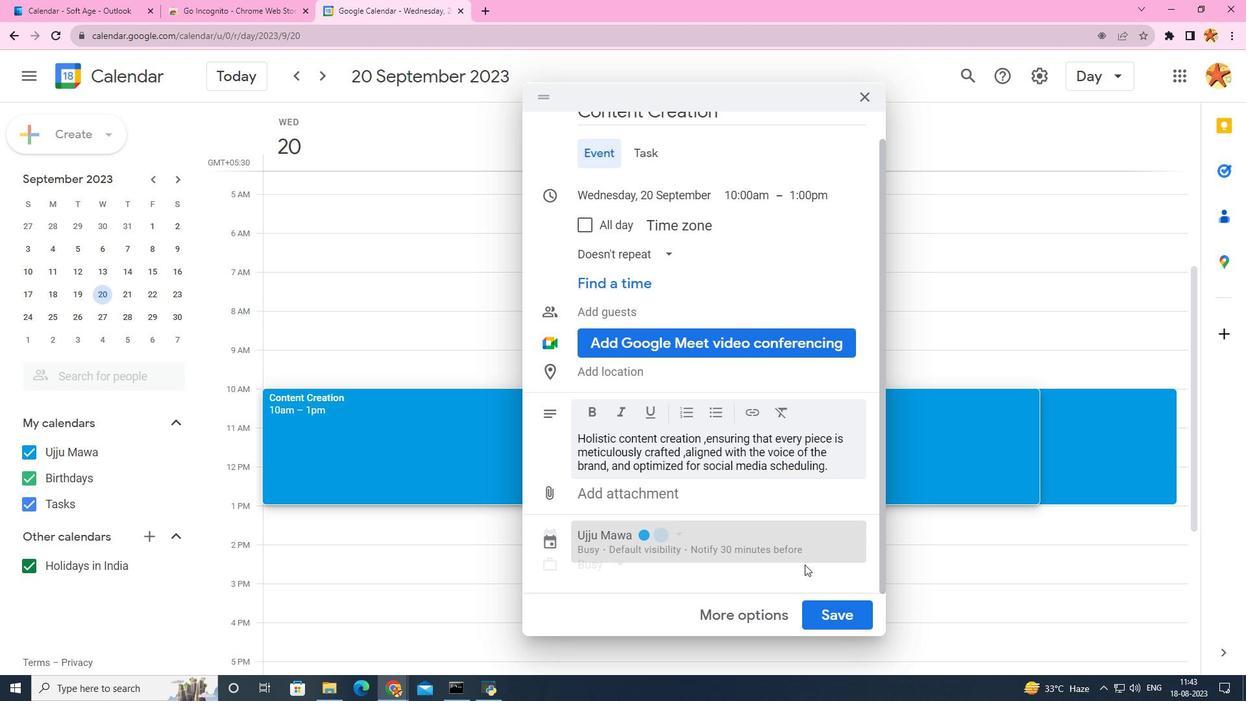 
Action: Mouse pressed left at (804, 564)
Screenshot: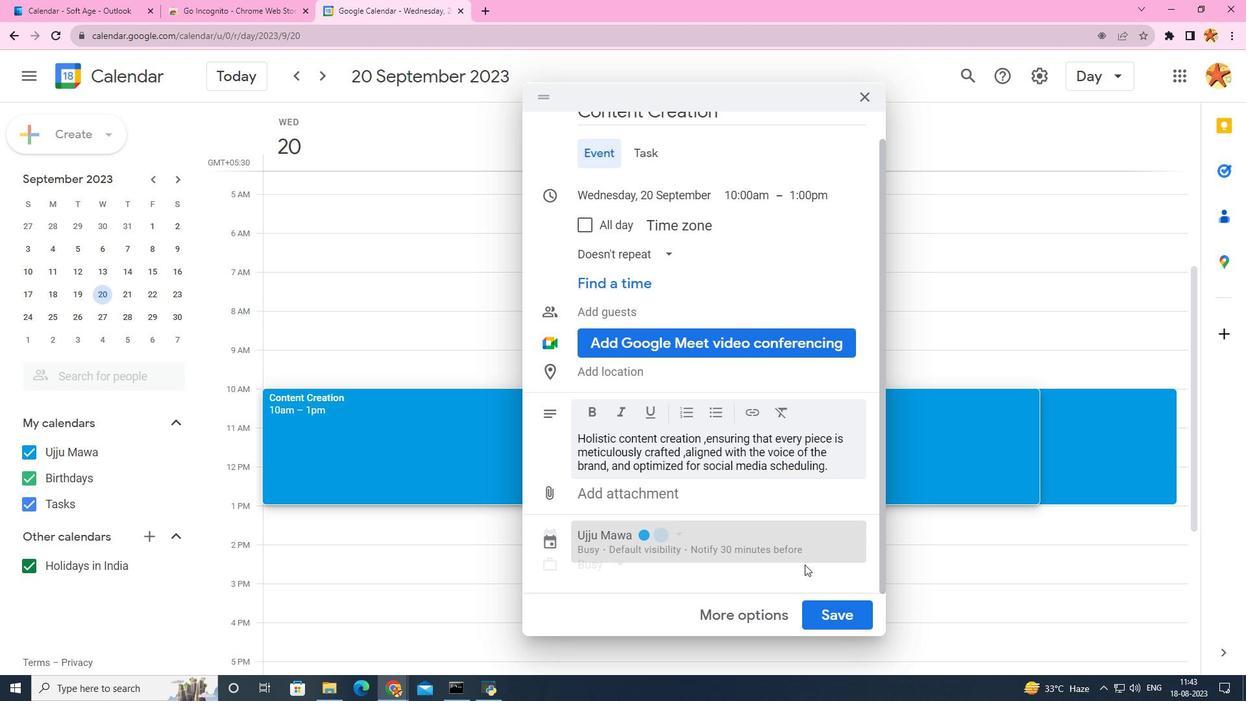 
Action: Mouse moved to (626, 536)
Screenshot: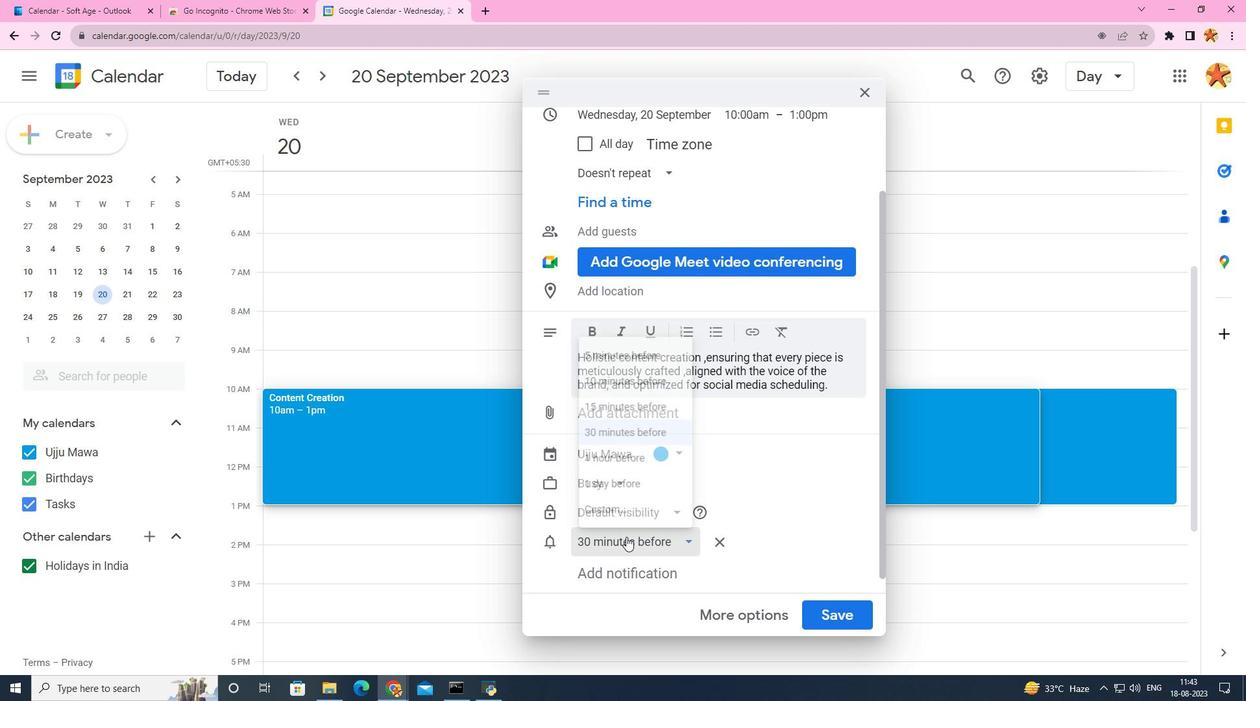 
Action: Mouse pressed left at (626, 536)
Screenshot: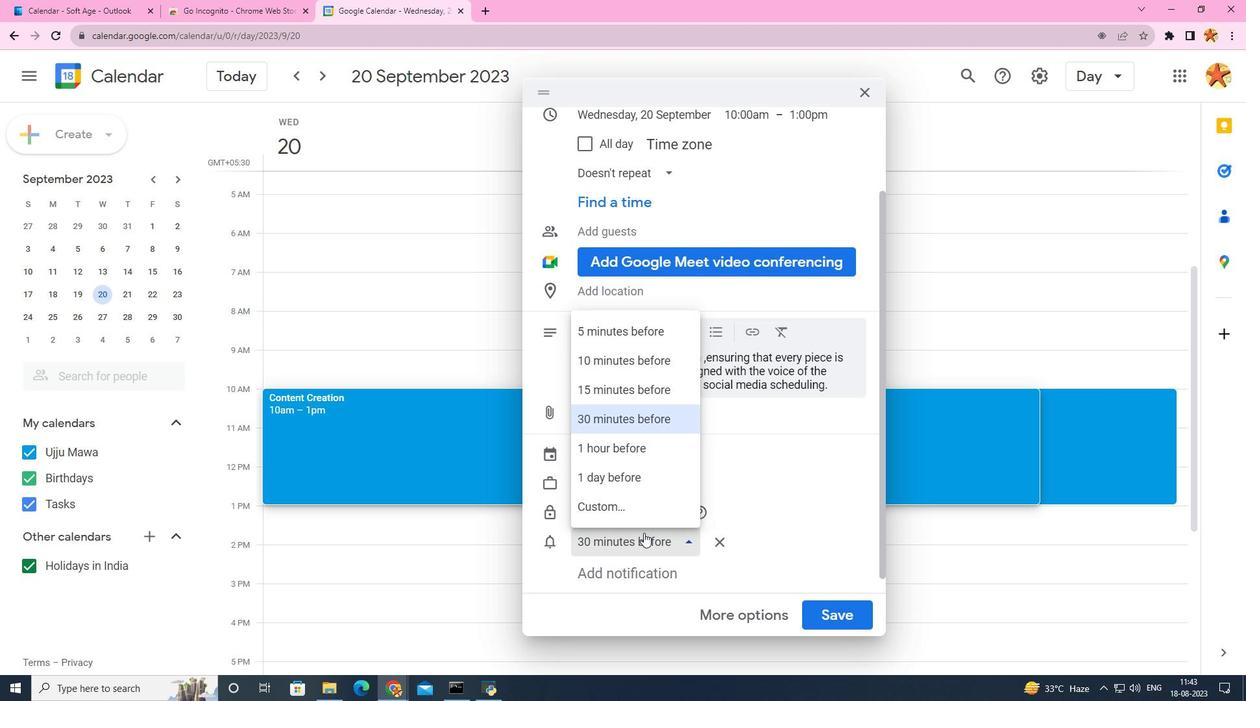 
Action: Mouse moved to (673, 338)
Screenshot: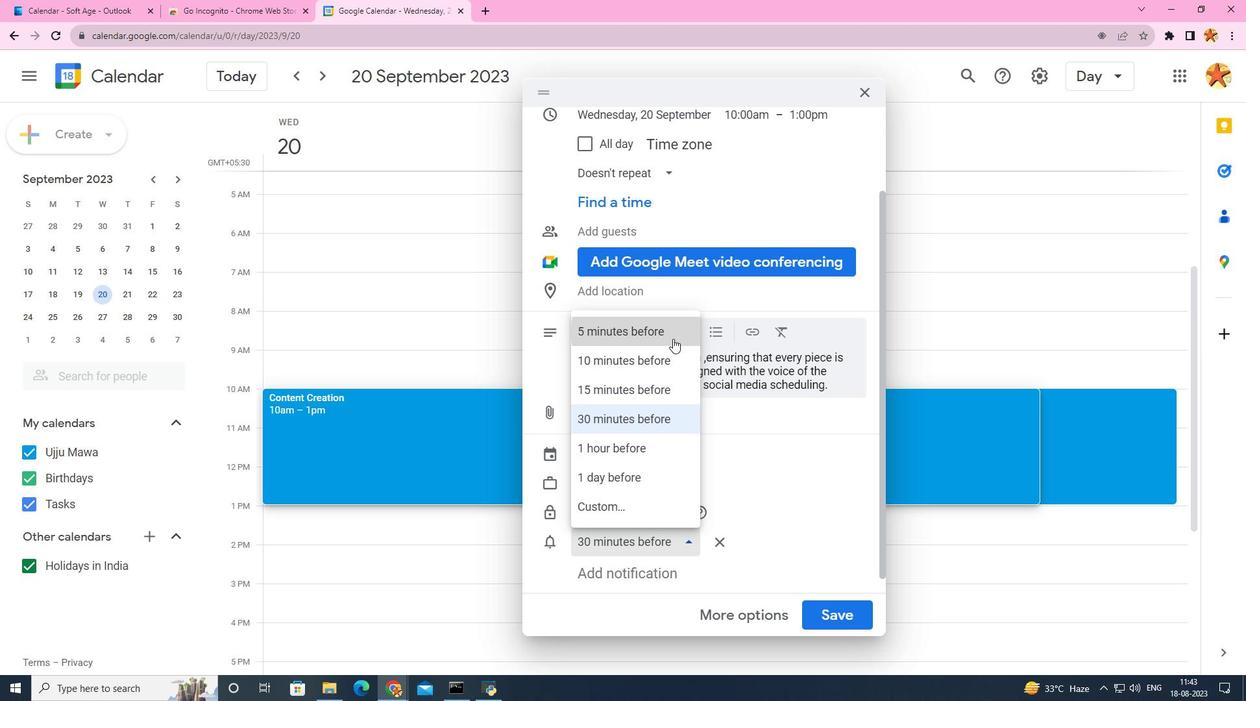 
Action: Mouse pressed left at (673, 338)
Screenshot: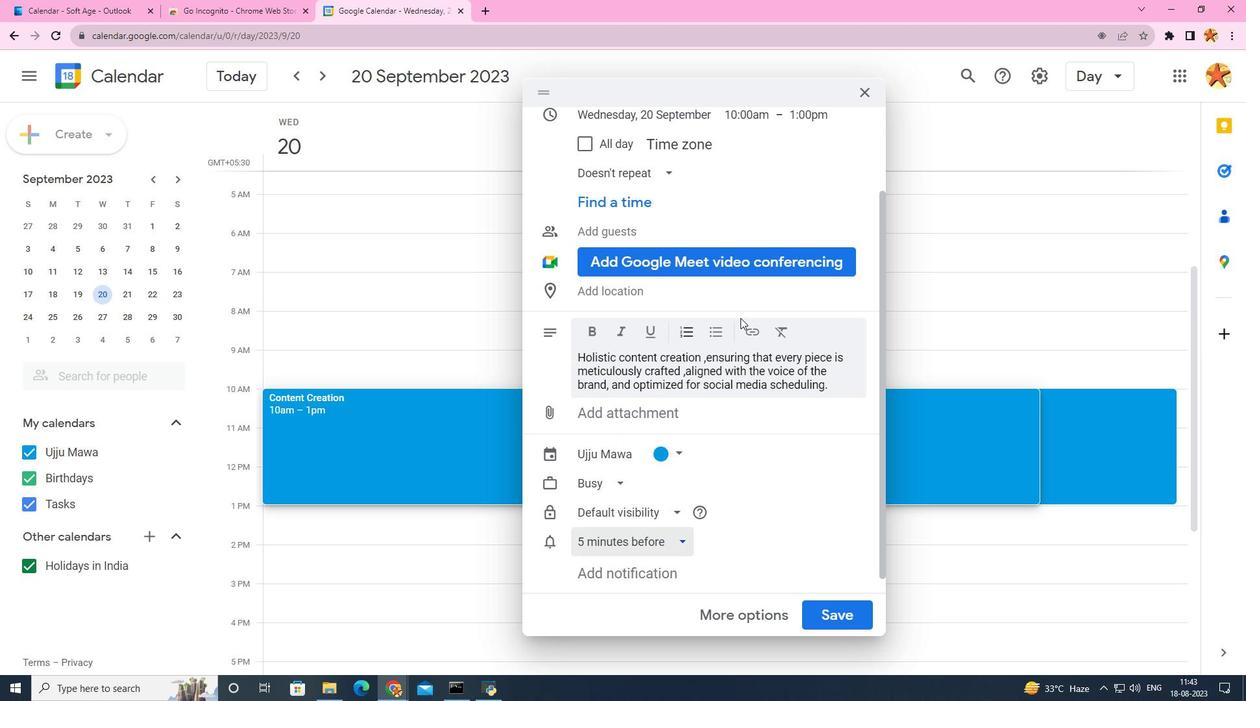
Action: Mouse moved to (792, 289)
Screenshot: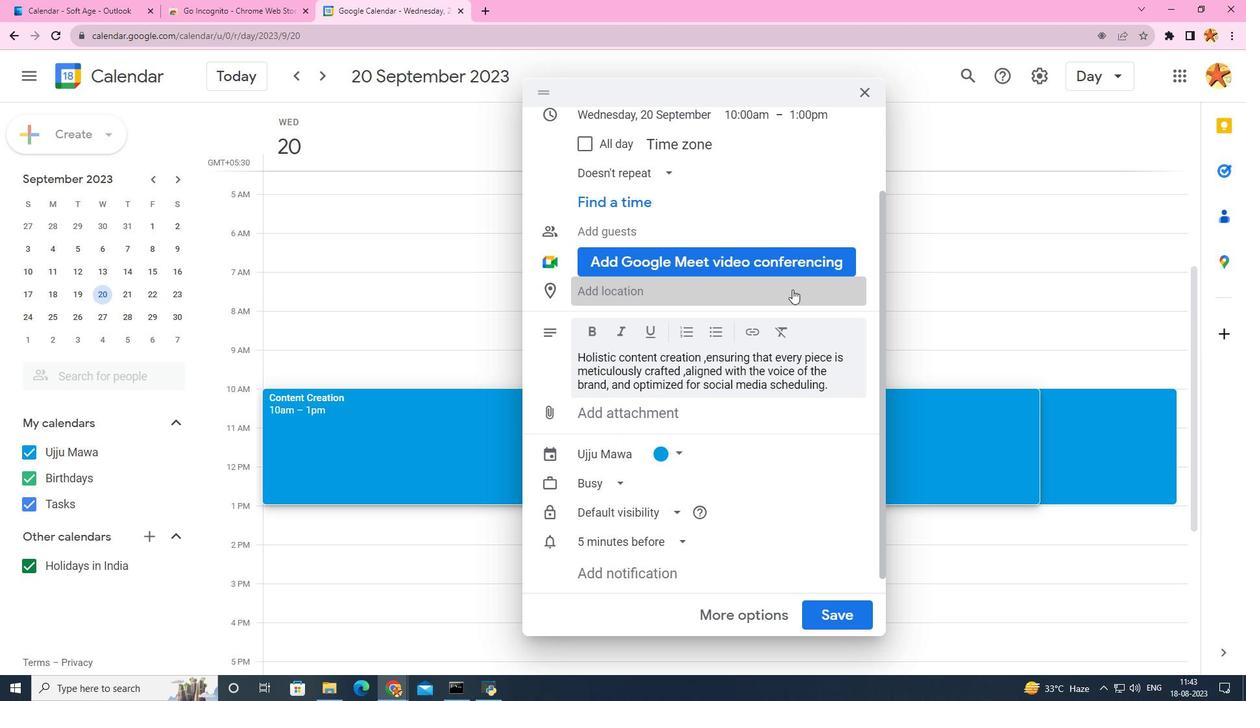 
Action: Mouse pressed left at (792, 289)
Screenshot: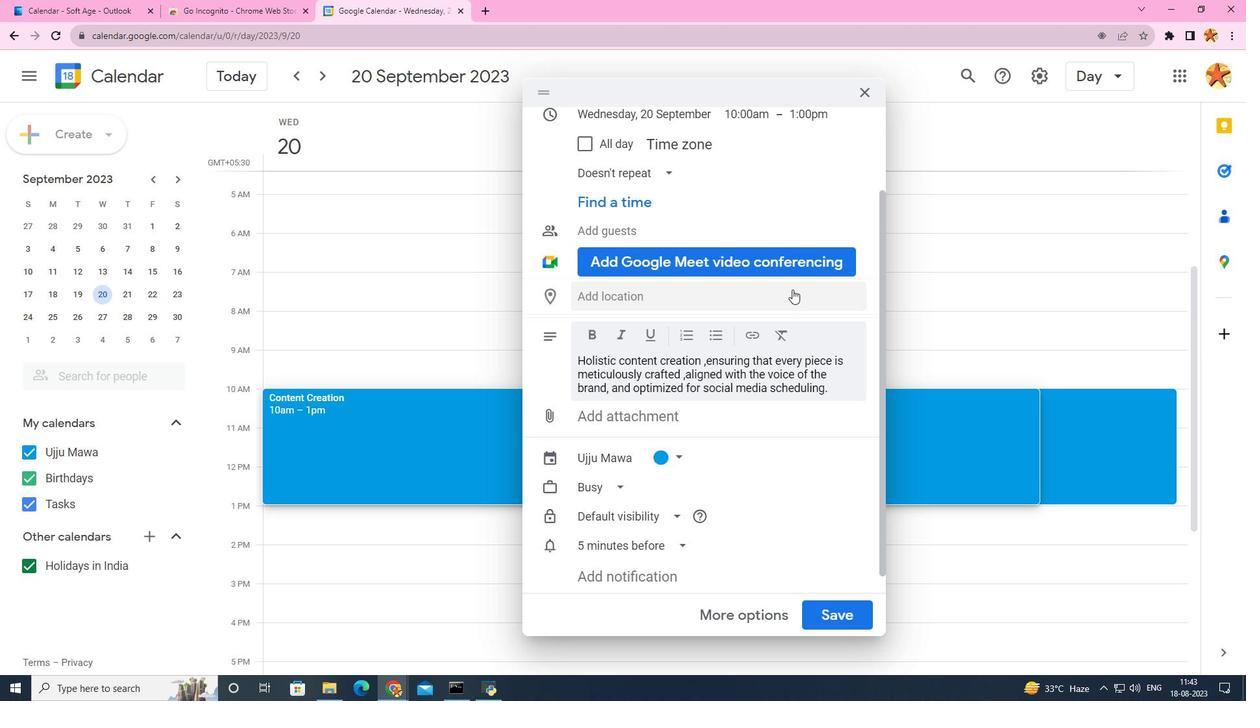 
Action: Mouse moved to (857, 616)
Screenshot: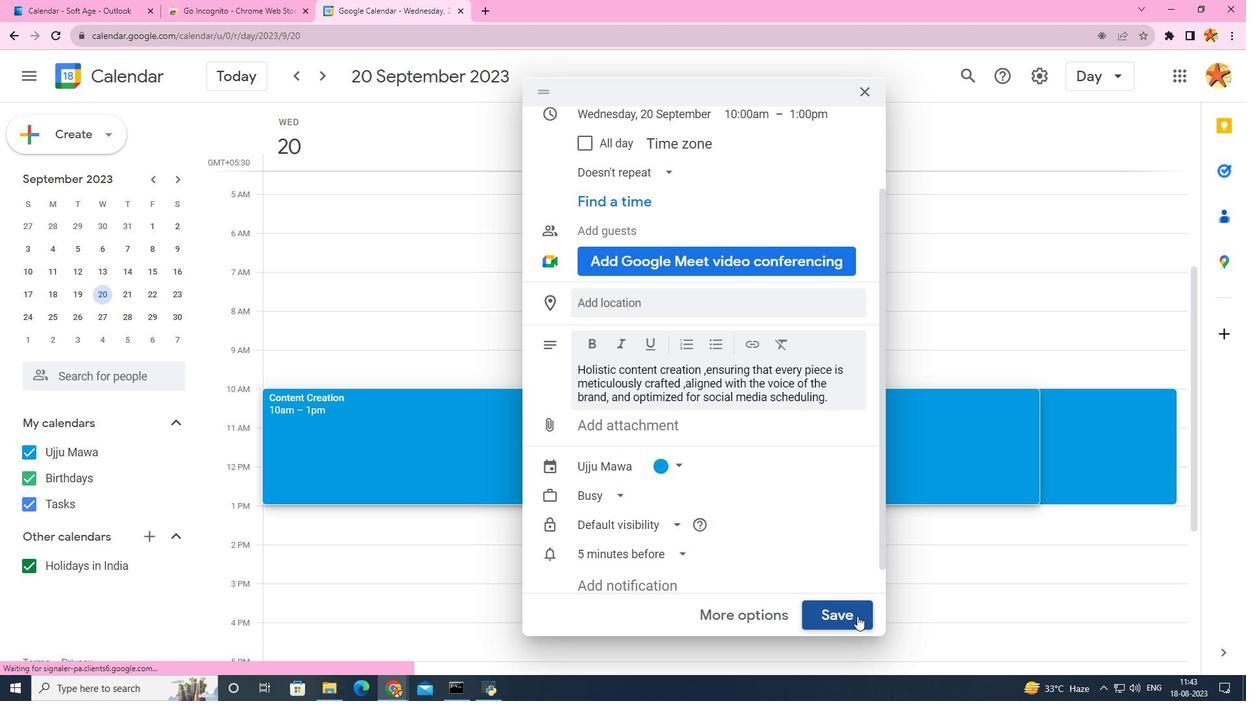 
Action: Mouse pressed left at (857, 616)
Screenshot: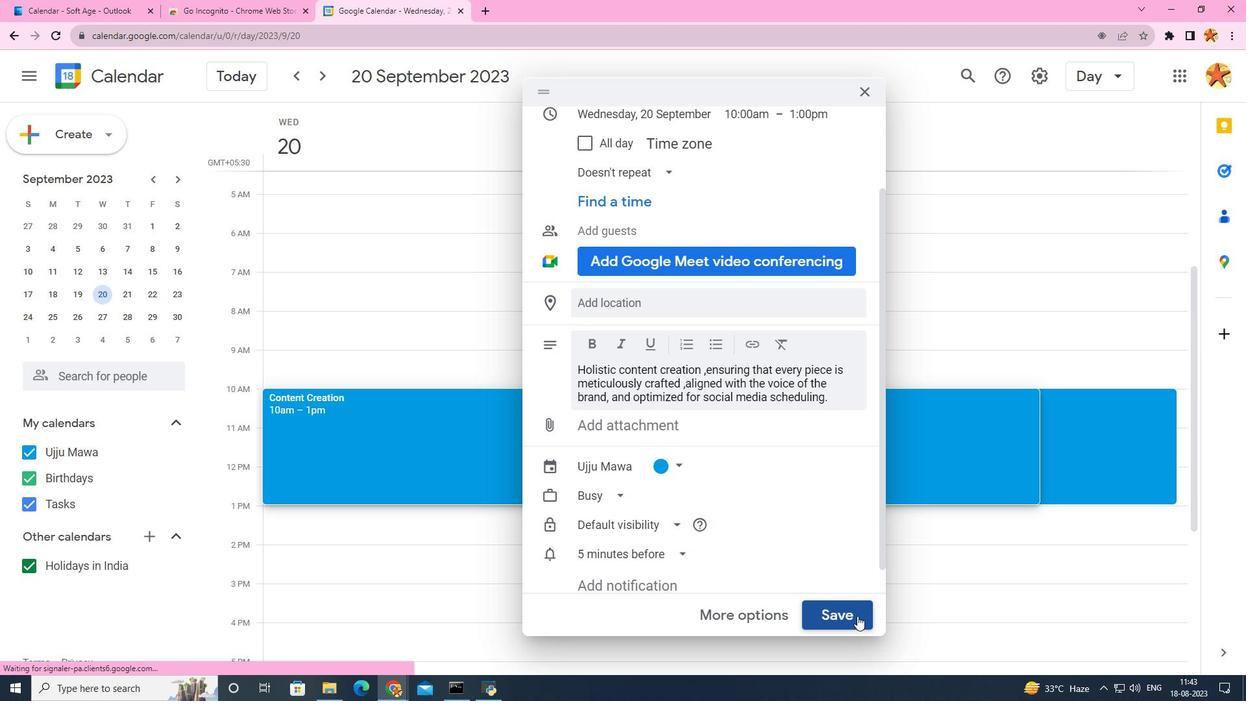 
Action: Mouse moved to (857, 615)
Screenshot: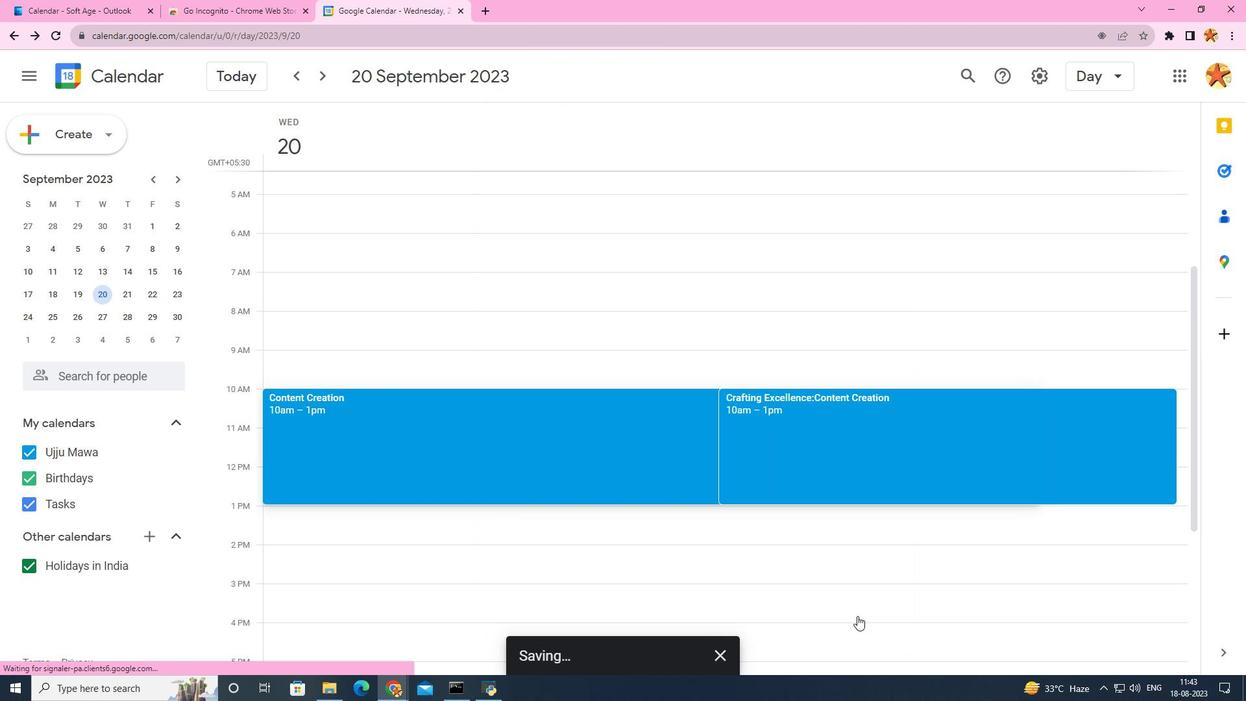 
